 Task: Create new Company, with domain: 'ppg.com' and type: 'Other'. Add new contact for this company, with mail Id: 'Kashvi21Singh@ppg.com', First Name: Kashvi, Last name:  Singh, Job Title: 'Research Analyst', Phone Number: '(617) 555-4569'. Change life cycle stage to  Lead and lead status to  Open. Logged in from softage.5@softage.net
Action: Mouse moved to (99, 69)
Screenshot: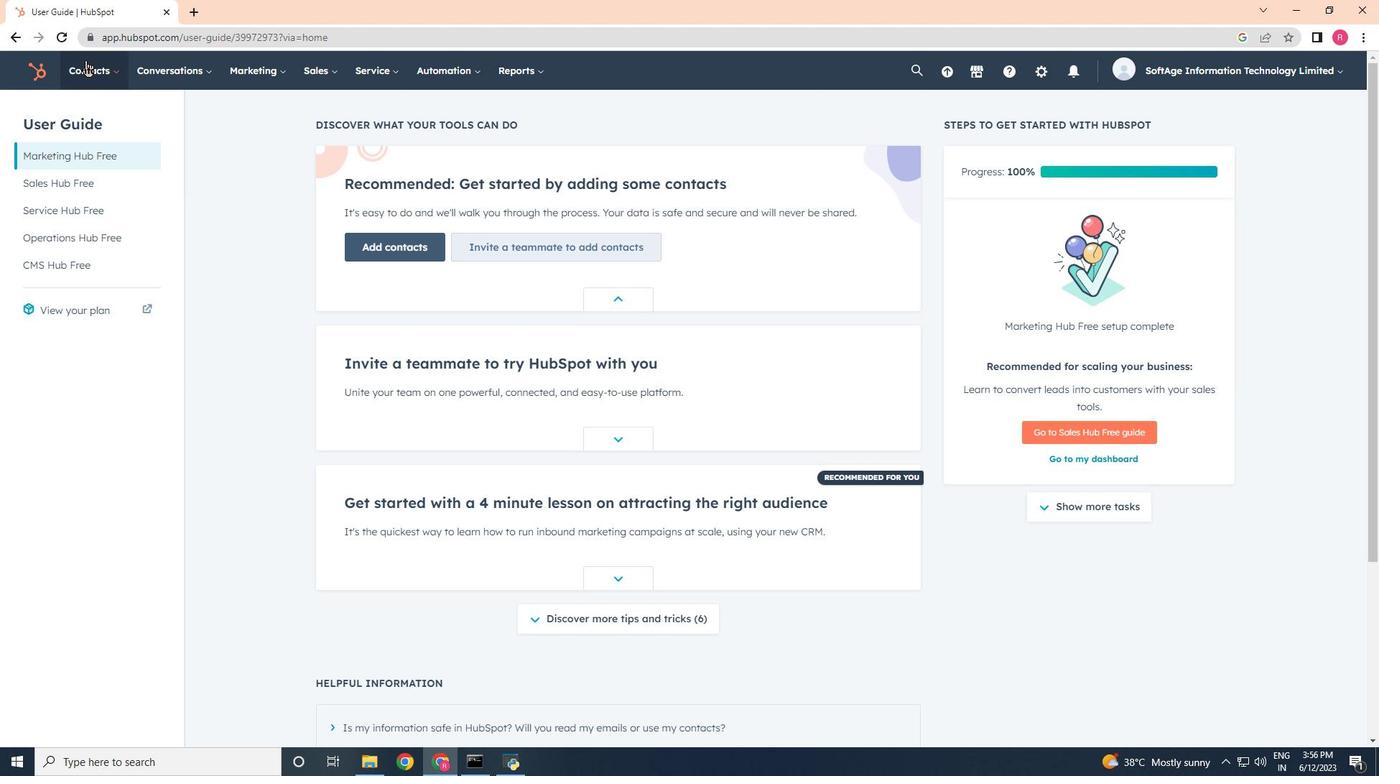 
Action: Mouse pressed left at (99, 69)
Screenshot: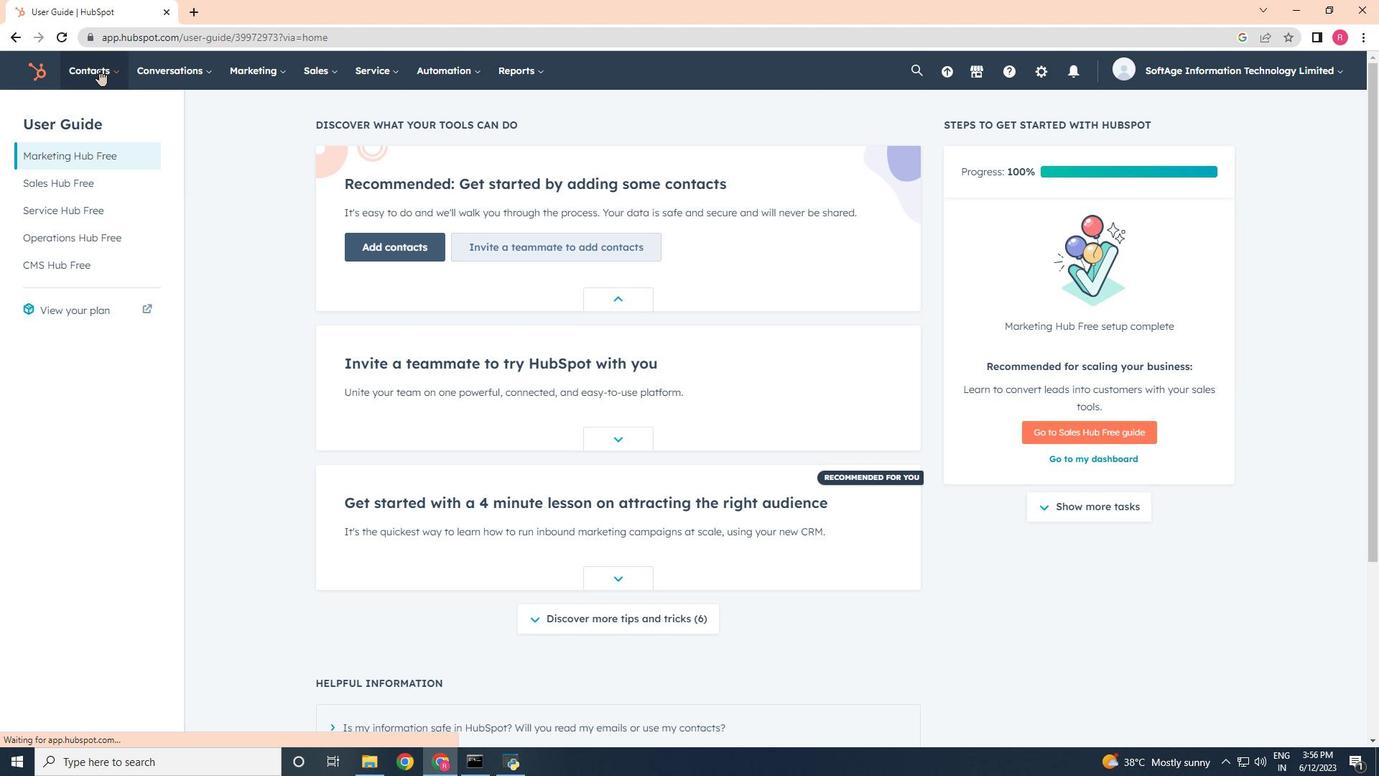 
Action: Mouse moved to (120, 148)
Screenshot: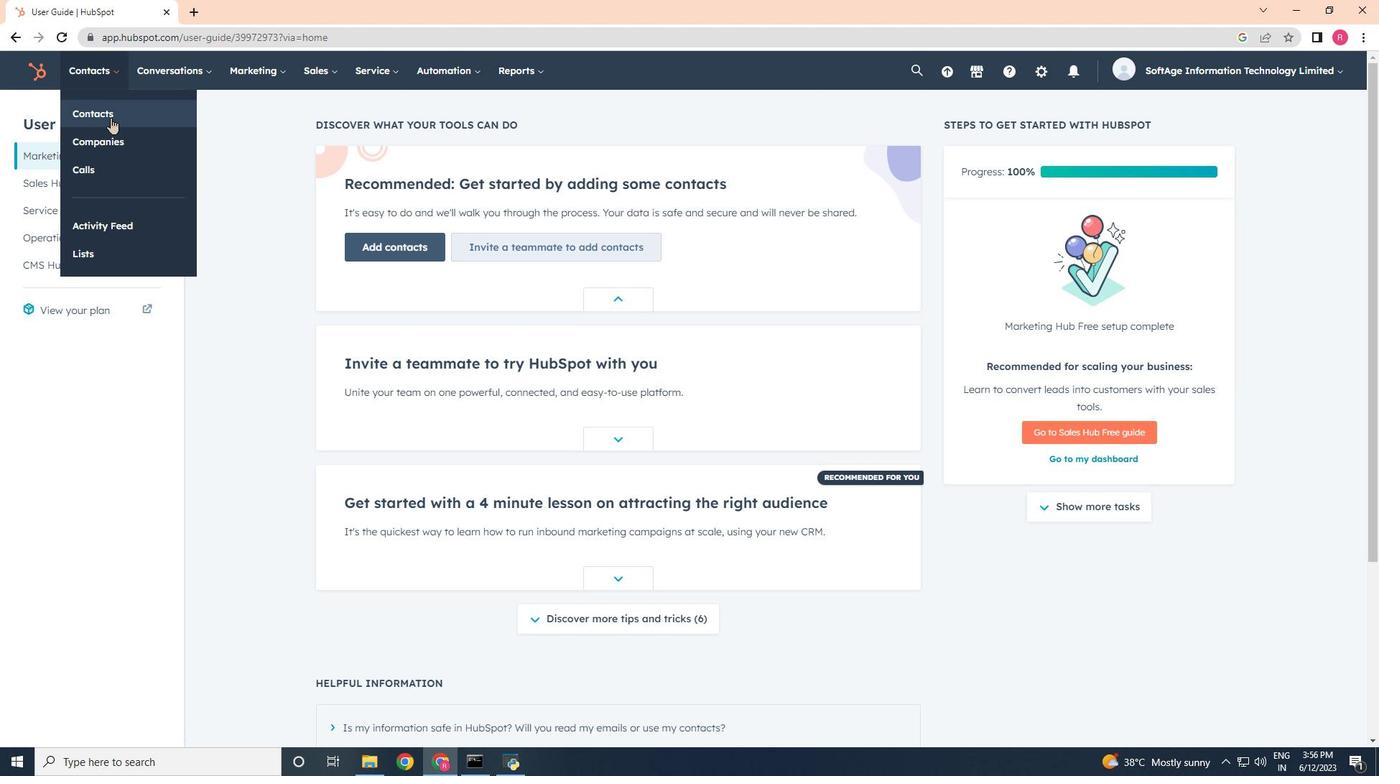 
Action: Mouse pressed left at (120, 148)
Screenshot: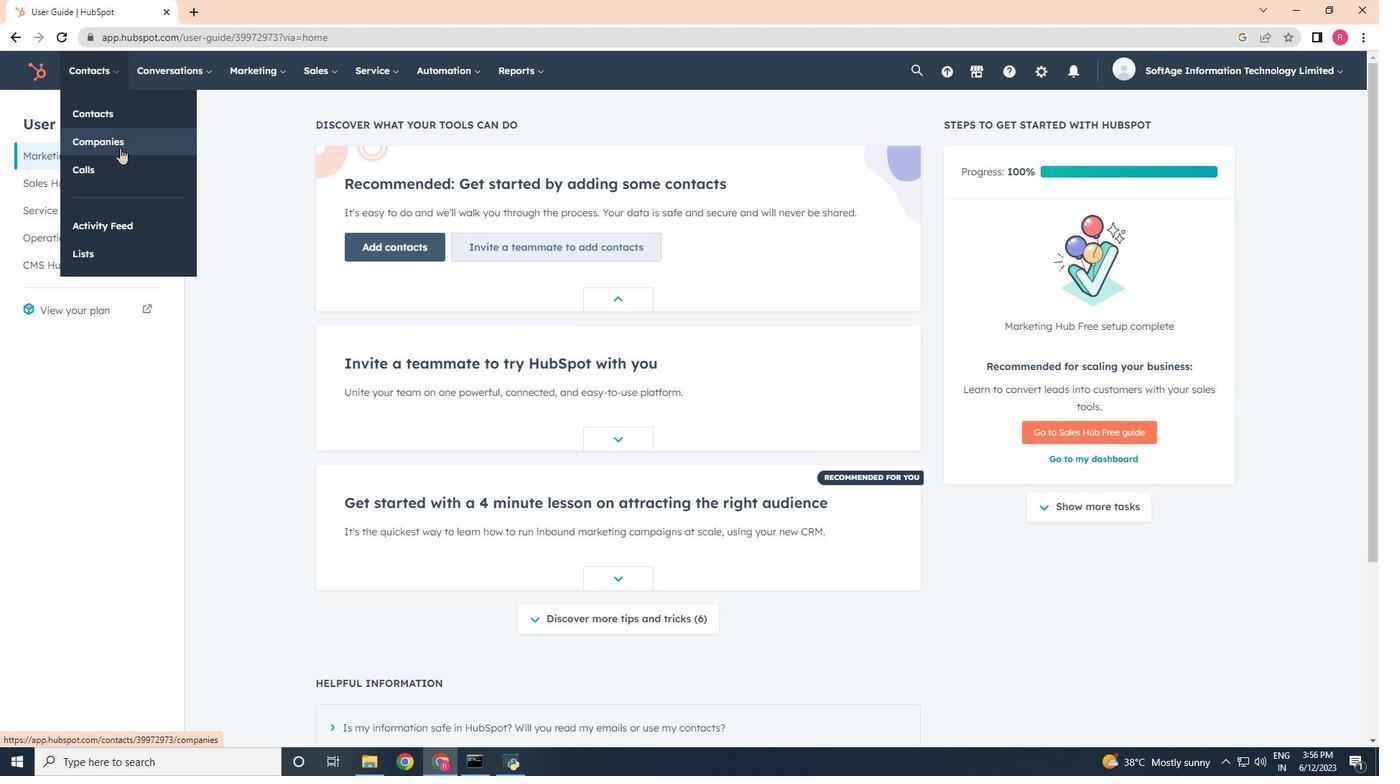 
Action: Mouse moved to (1315, 117)
Screenshot: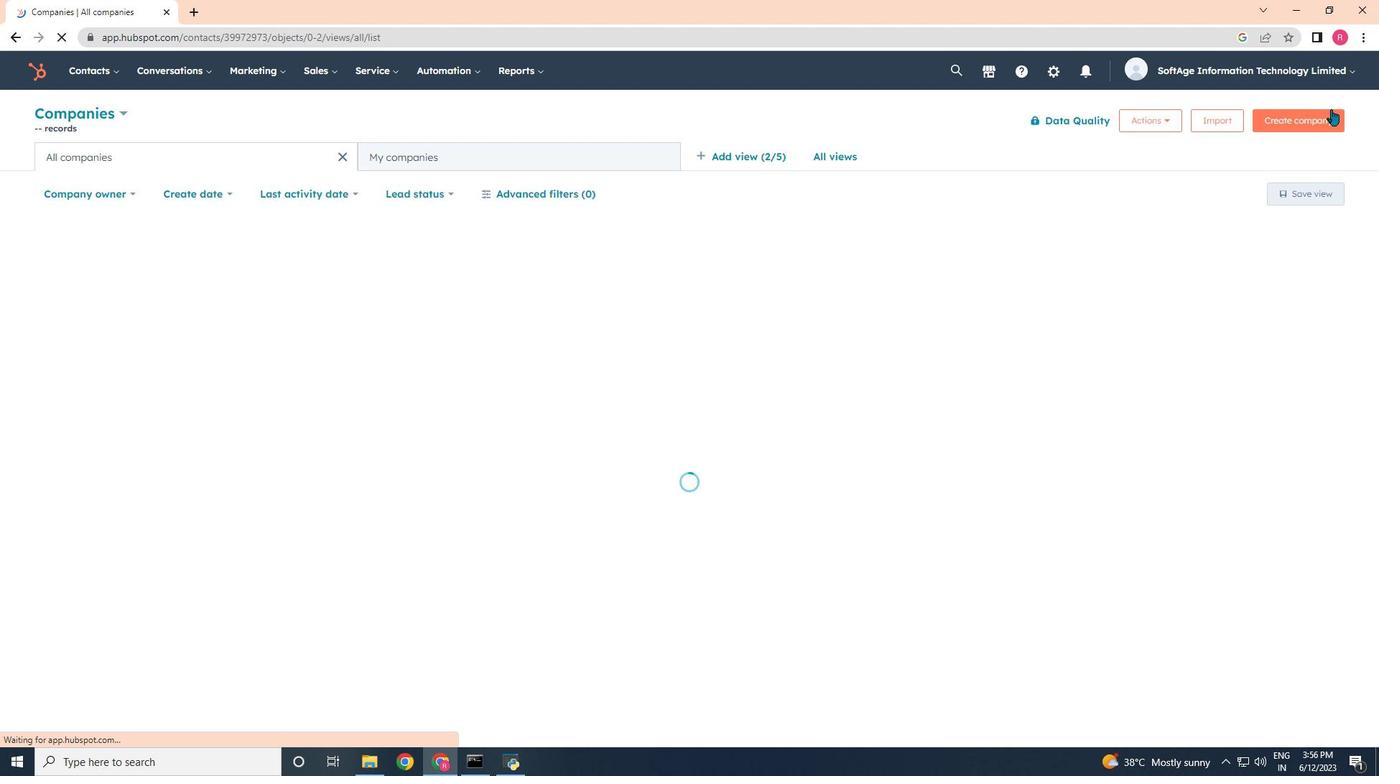 
Action: Mouse pressed left at (1315, 117)
Screenshot: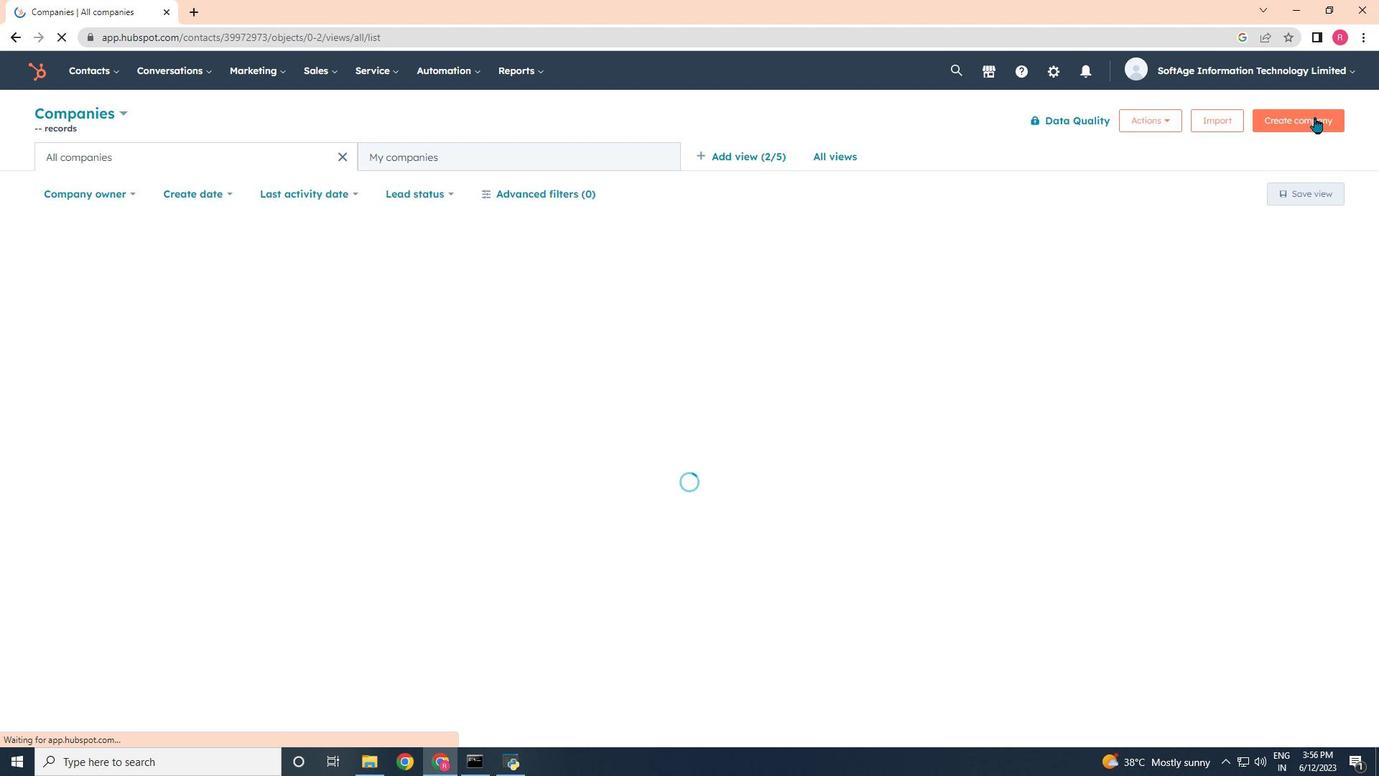 
Action: Mouse moved to (1001, 185)
Screenshot: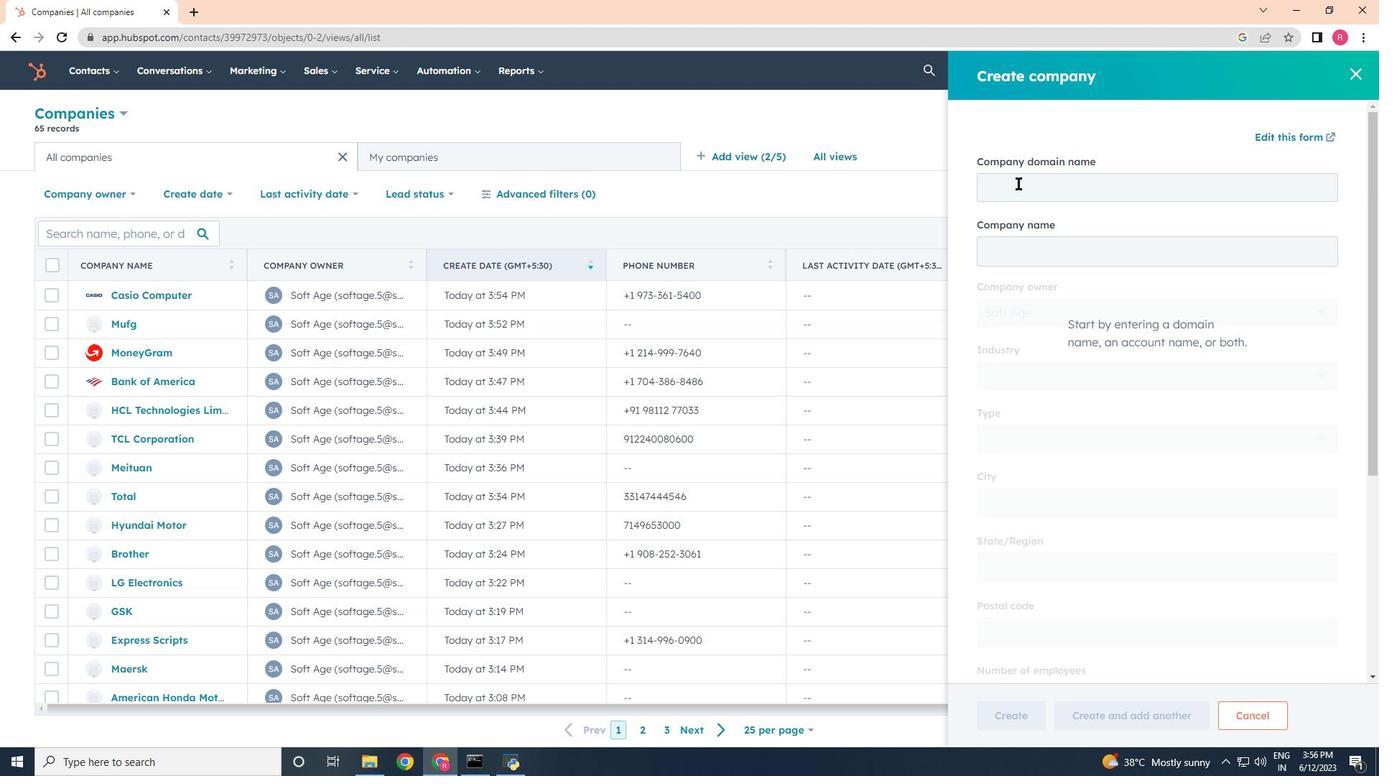 
Action: Mouse pressed left at (1001, 185)
Screenshot: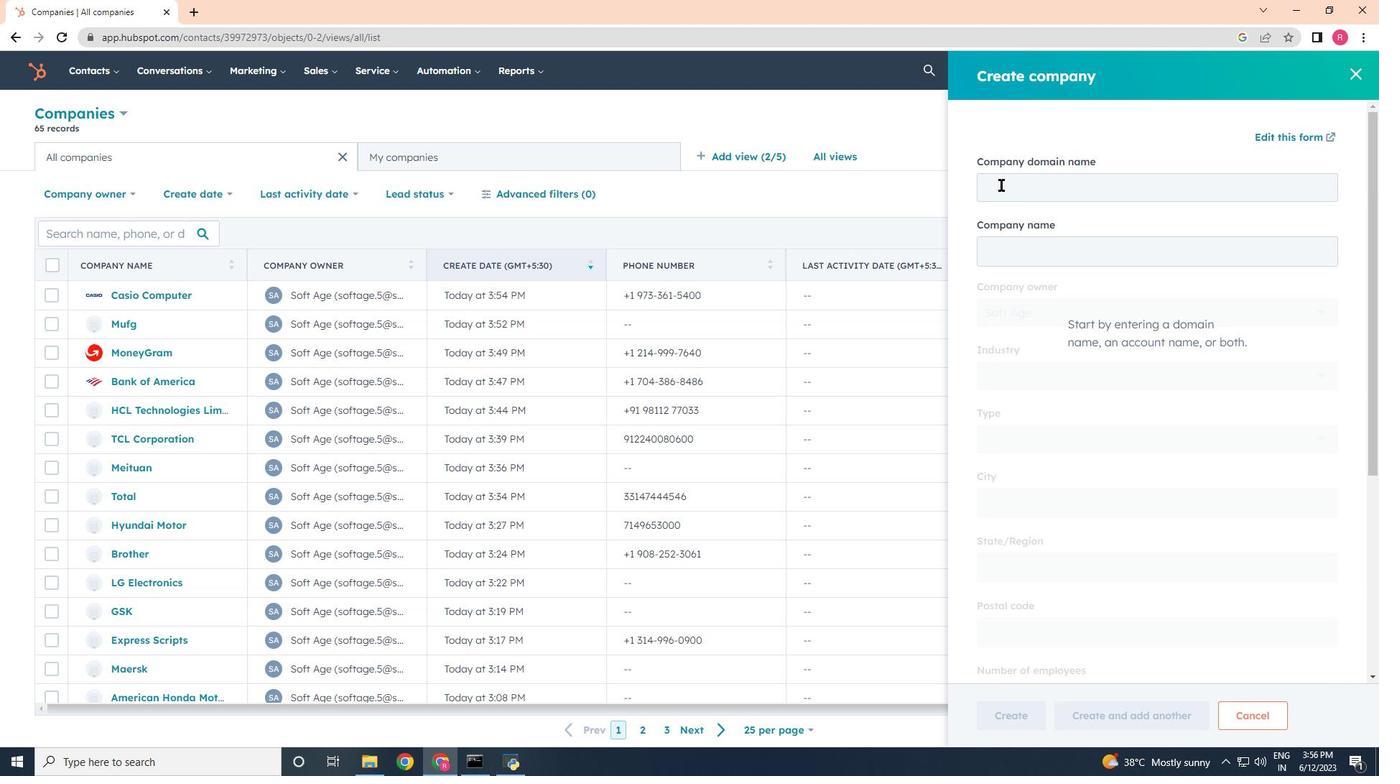 
Action: Key pressed ppg.com
Screenshot: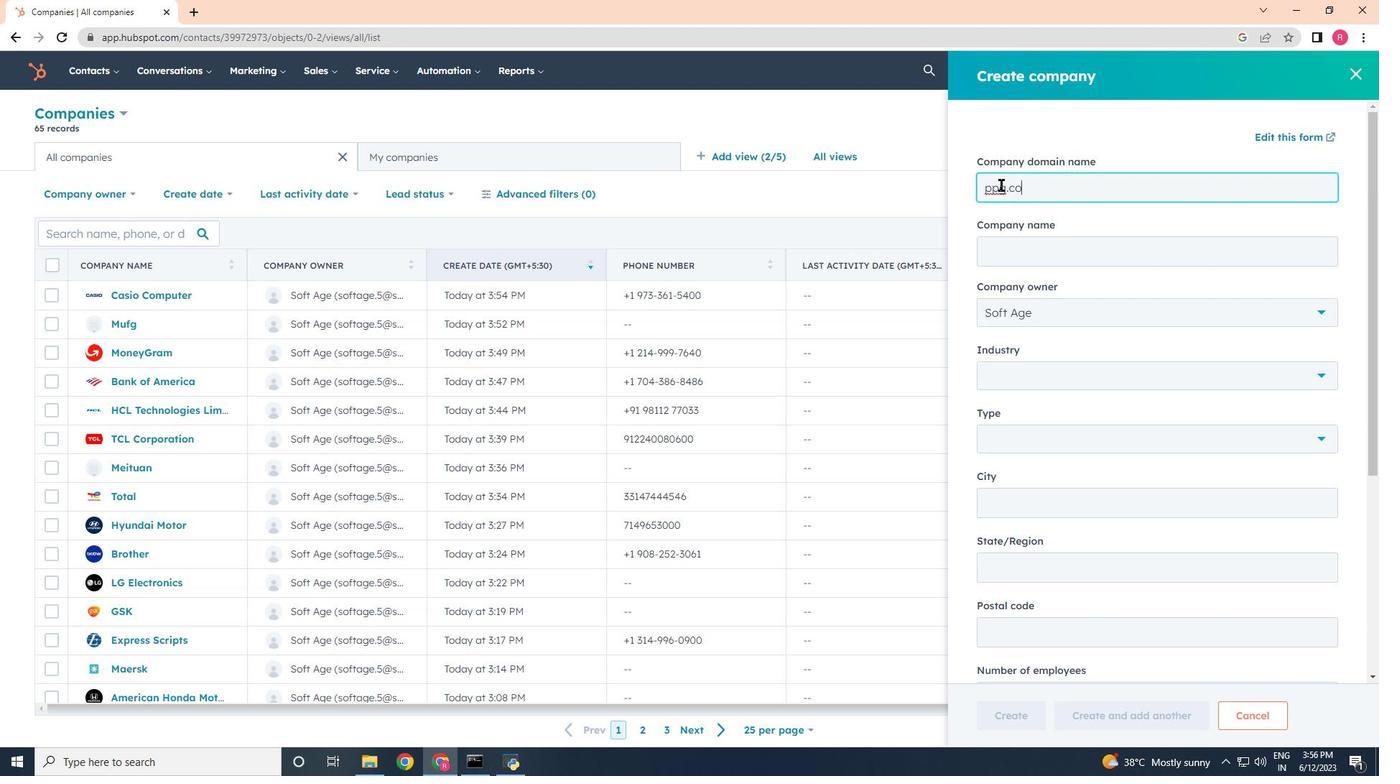
Action: Mouse moved to (1041, 428)
Screenshot: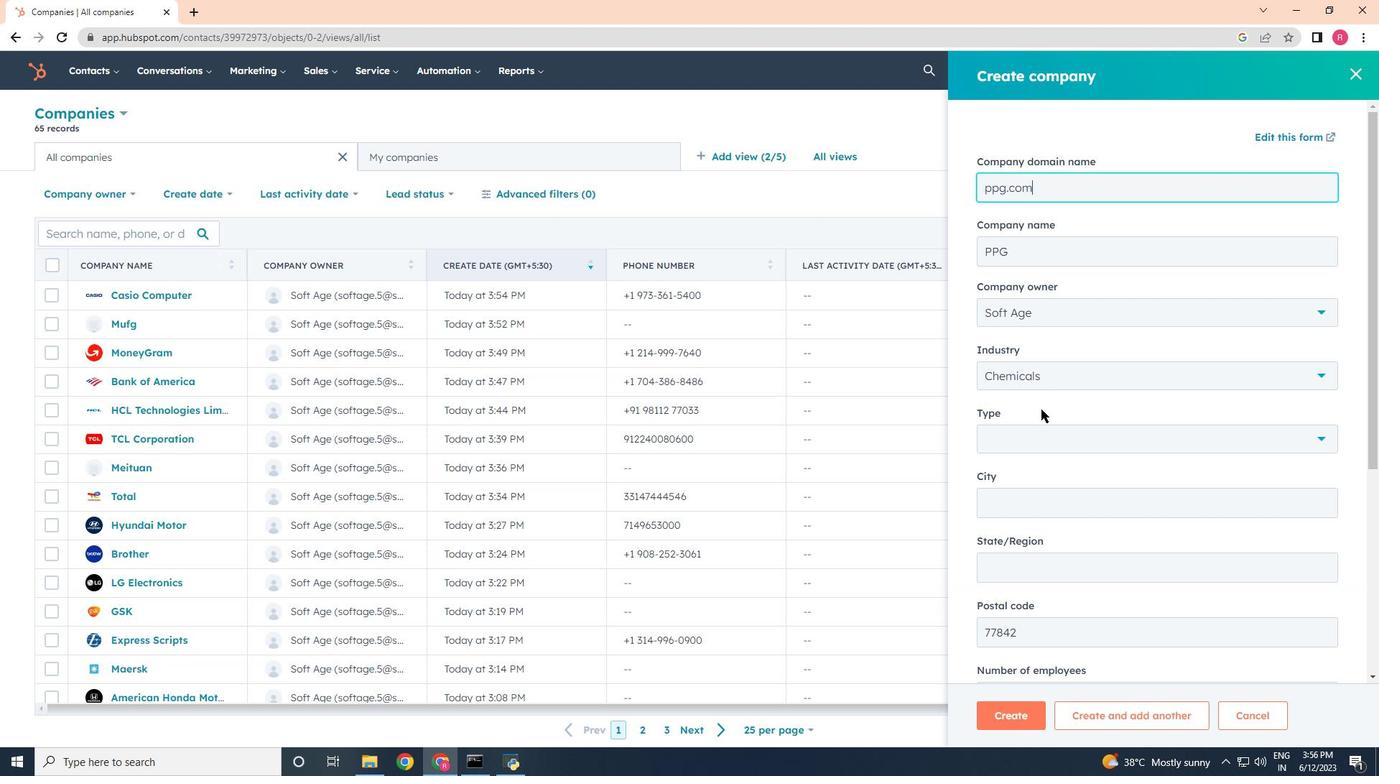 
Action: Mouse pressed left at (1041, 428)
Screenshot: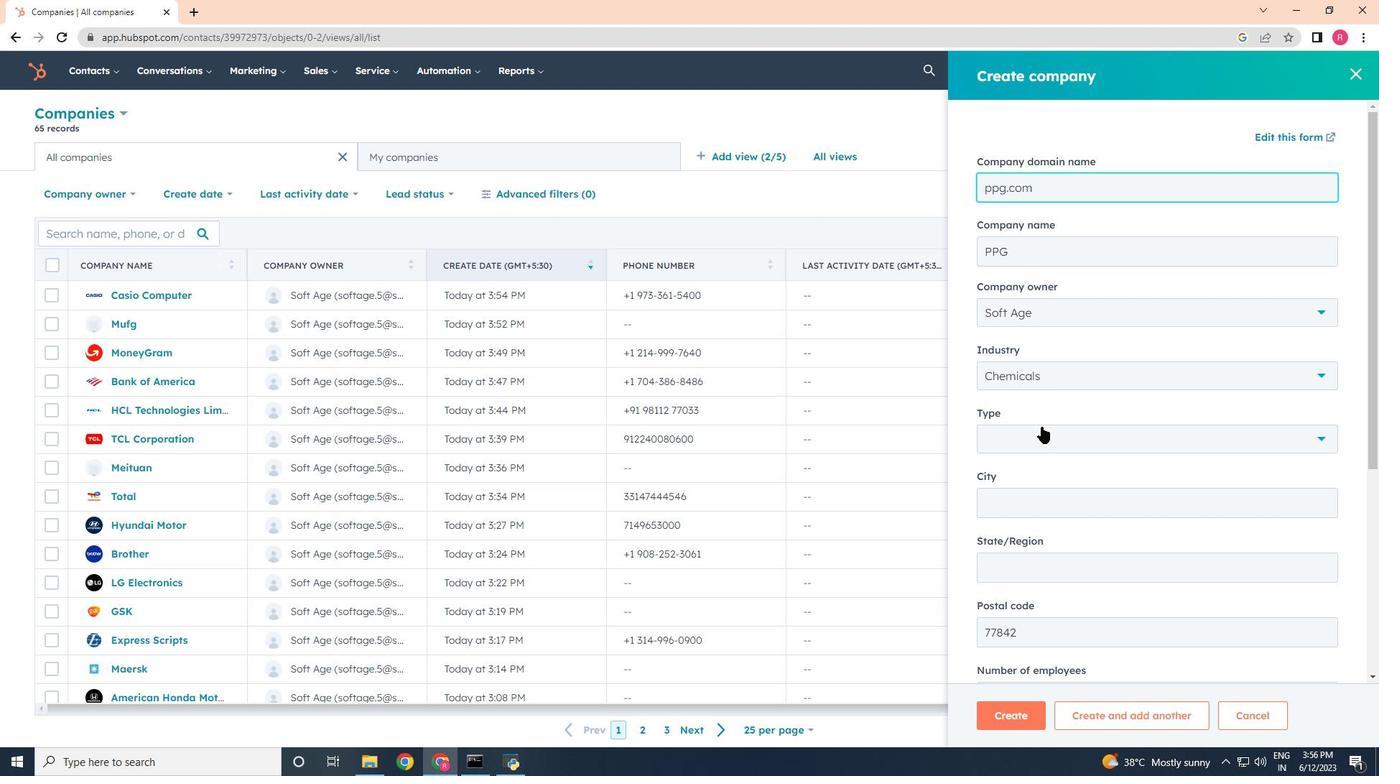 
Action: Mouse moved to (1024, 612)
Screenshot: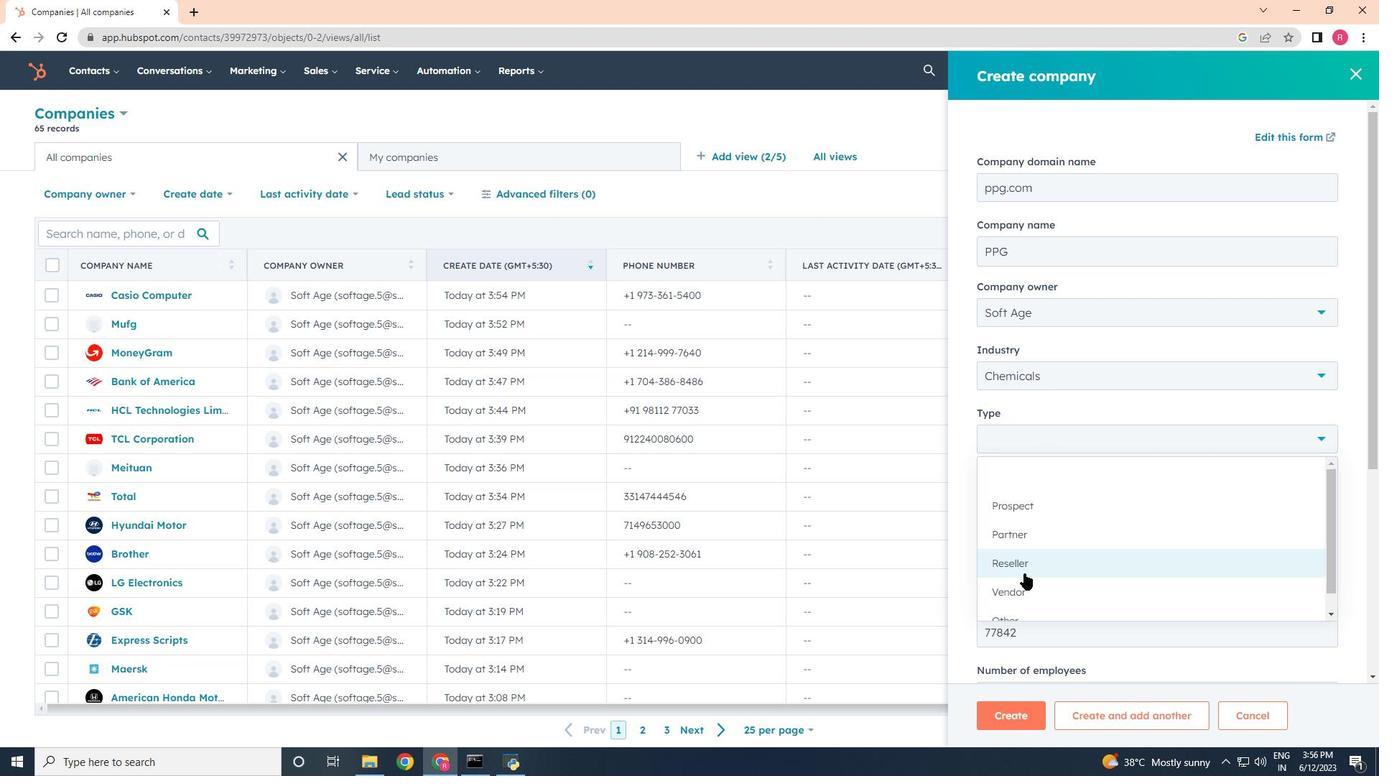 
Action: Mouse pressed left at (1024, 612)
Screenshot: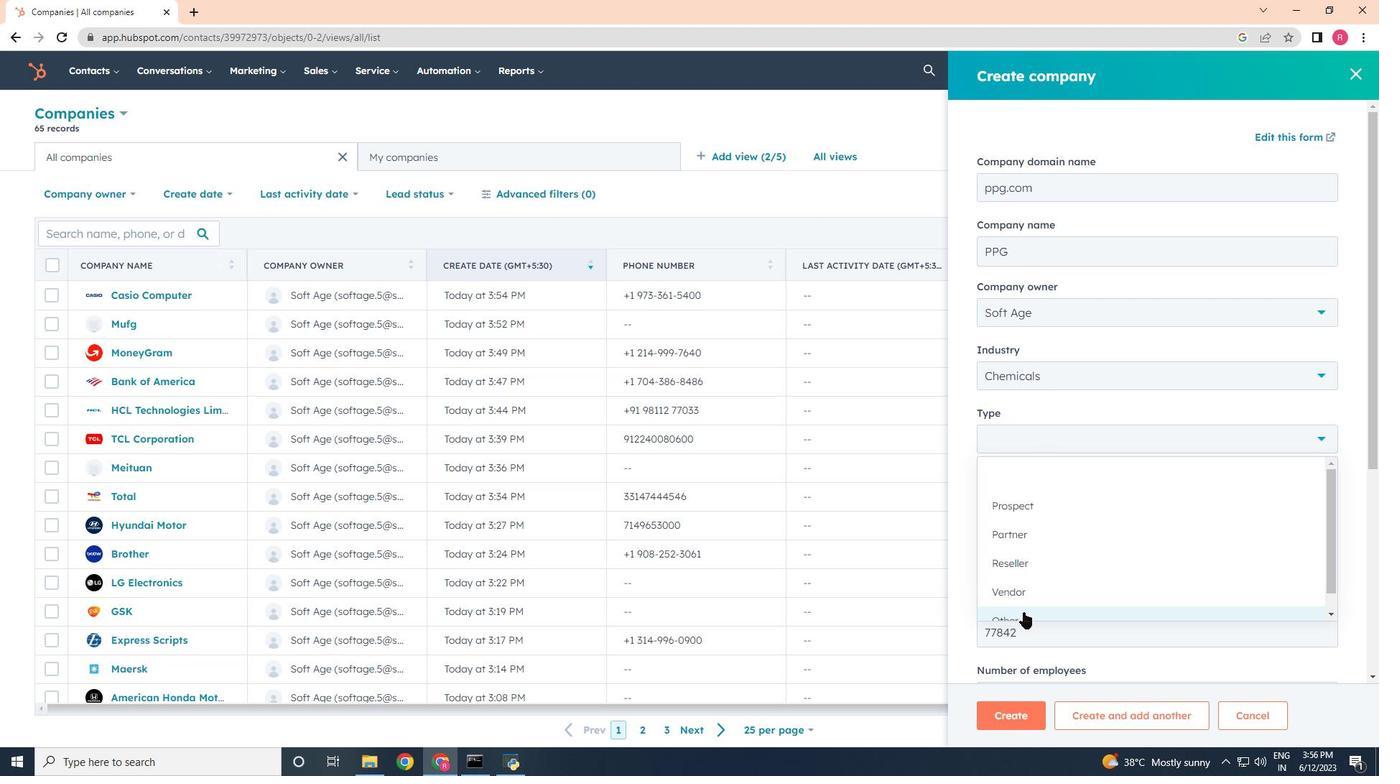 
Action: Mouse moved to (1027, 579)
Screenshot: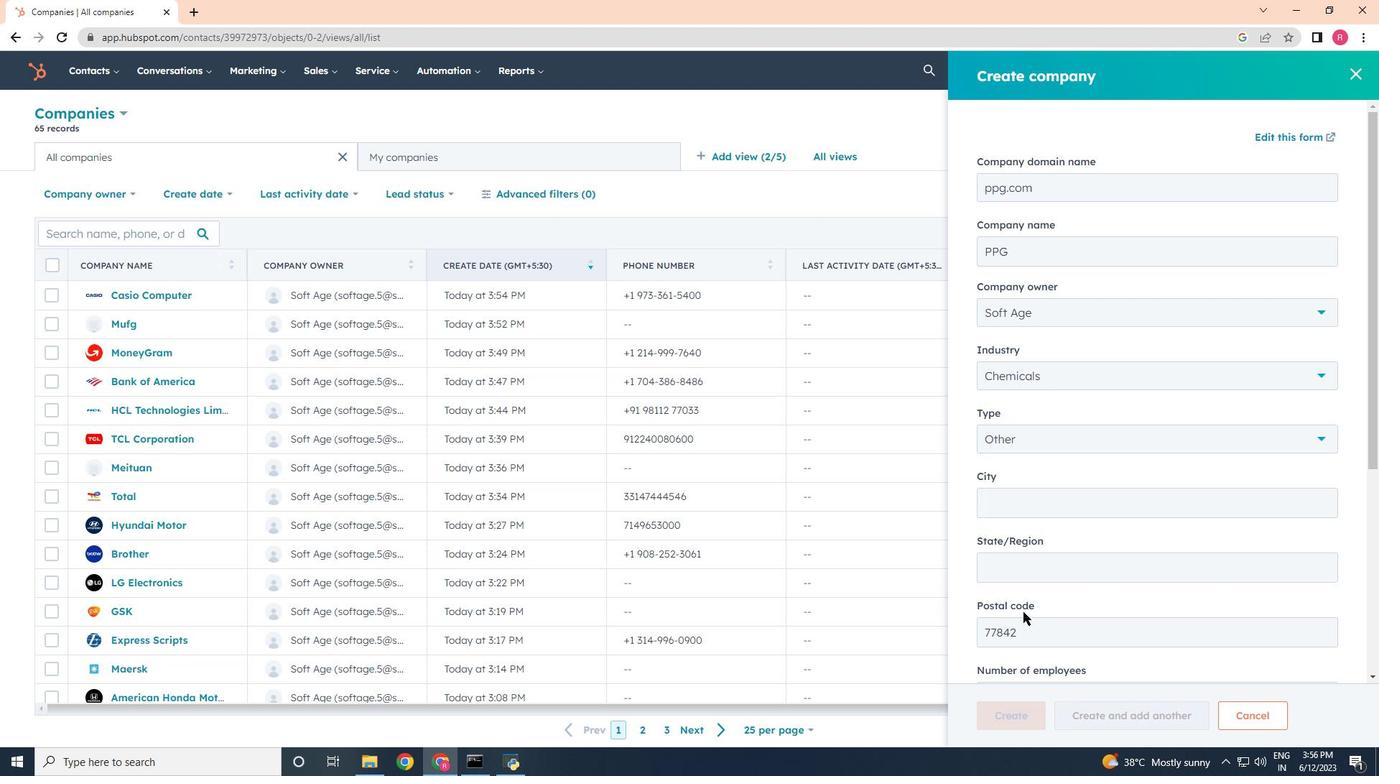 
Action: Mouse scrolled (1027, 579) with delta (0, 0)
Screenshot: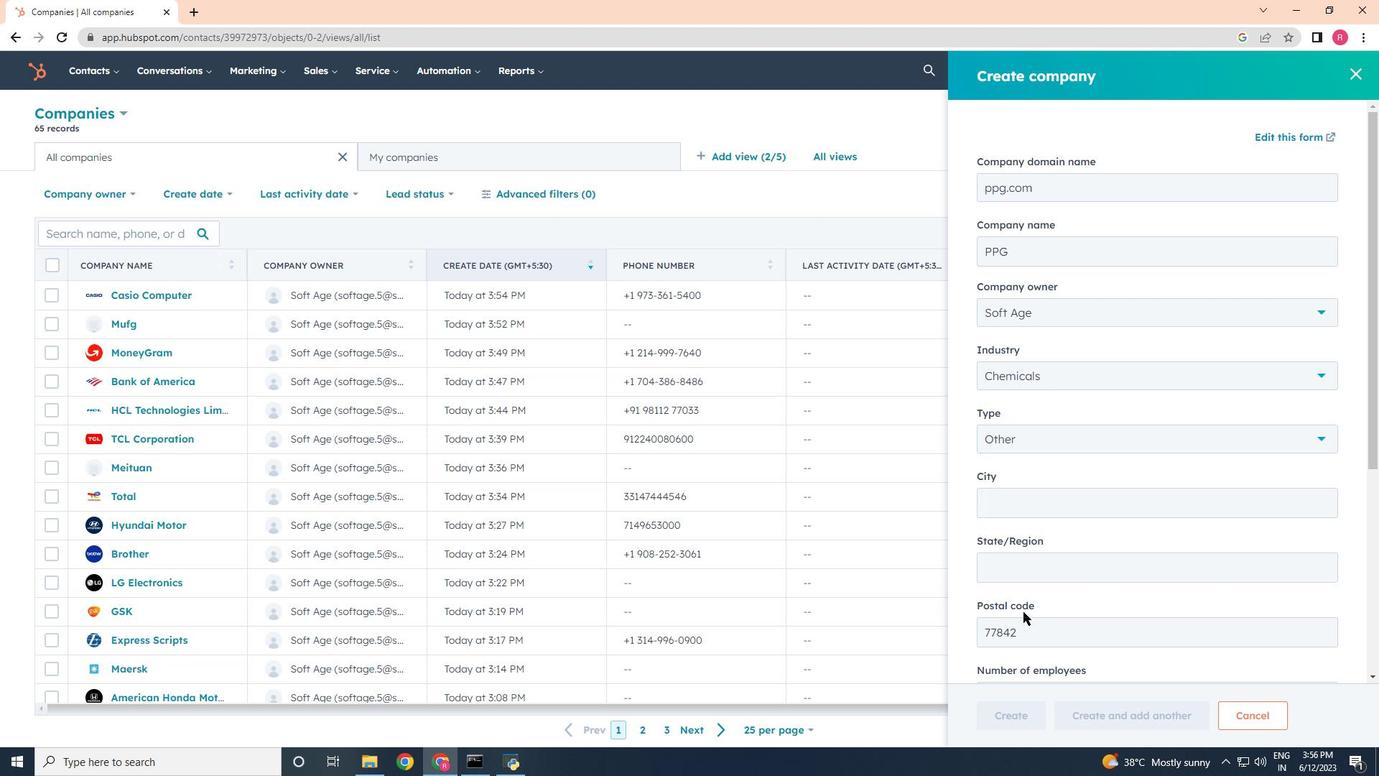 
Action: Mouse scrolled (1027, 579) with delta (0, 0)
Screenshot: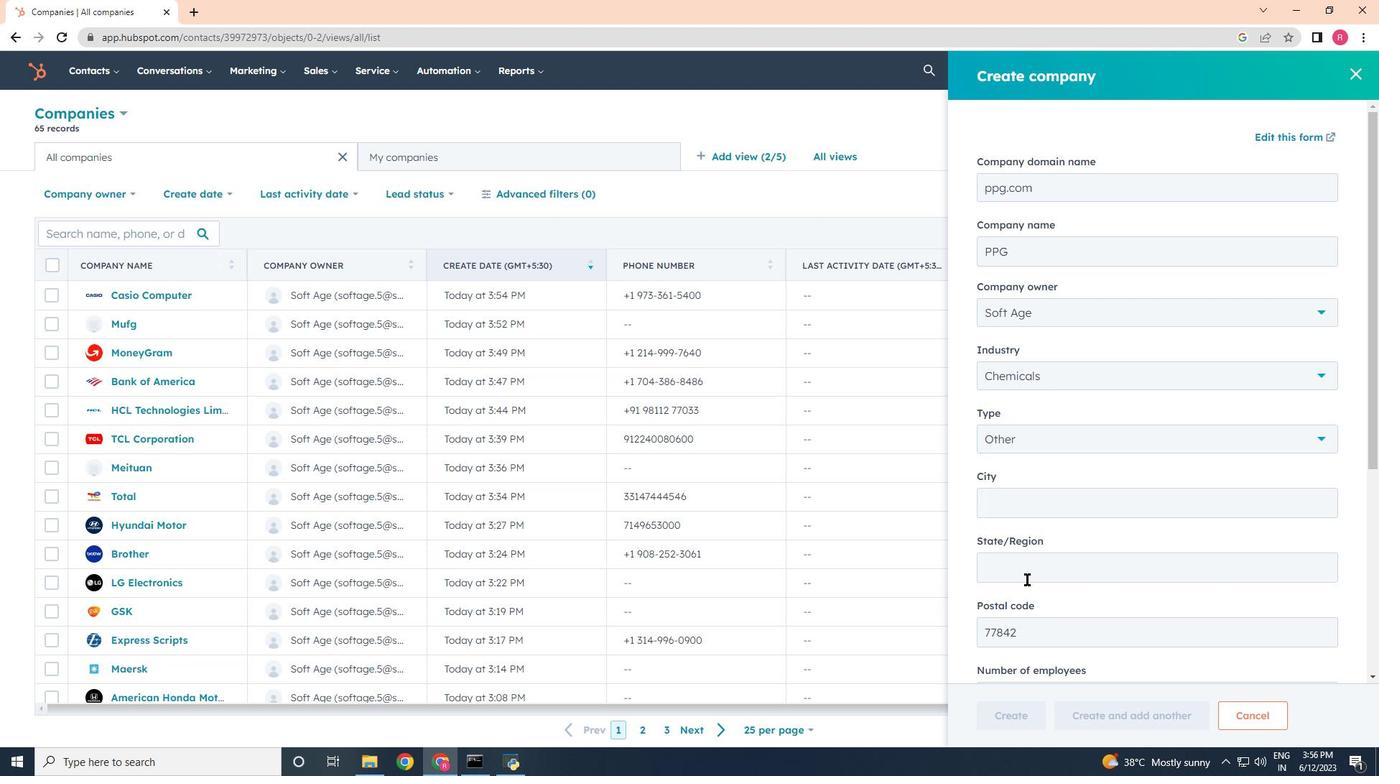 
Action: Mouse moved to (1027, 553)
Screenshot: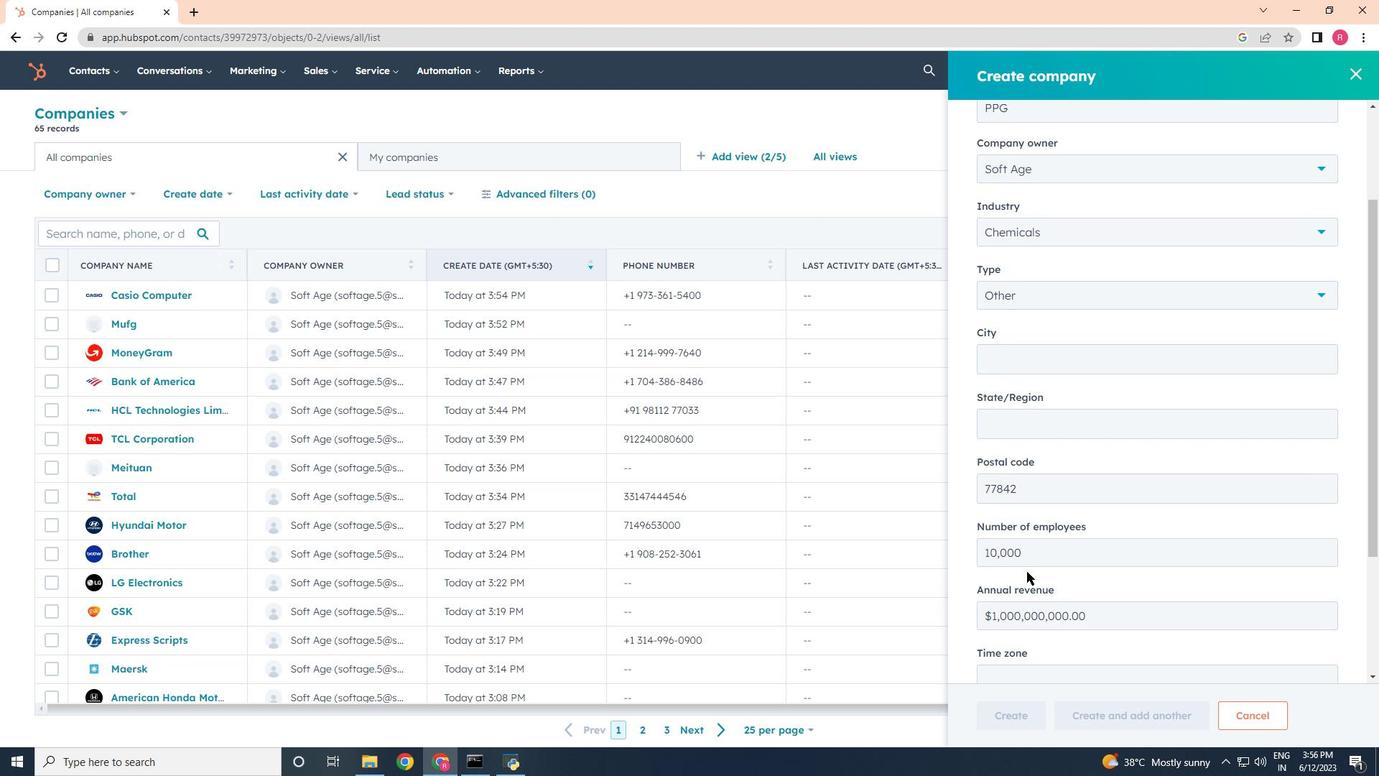 
Action: Mouse scrolled (1027, 552) with delta (0, 0)
Screenshot: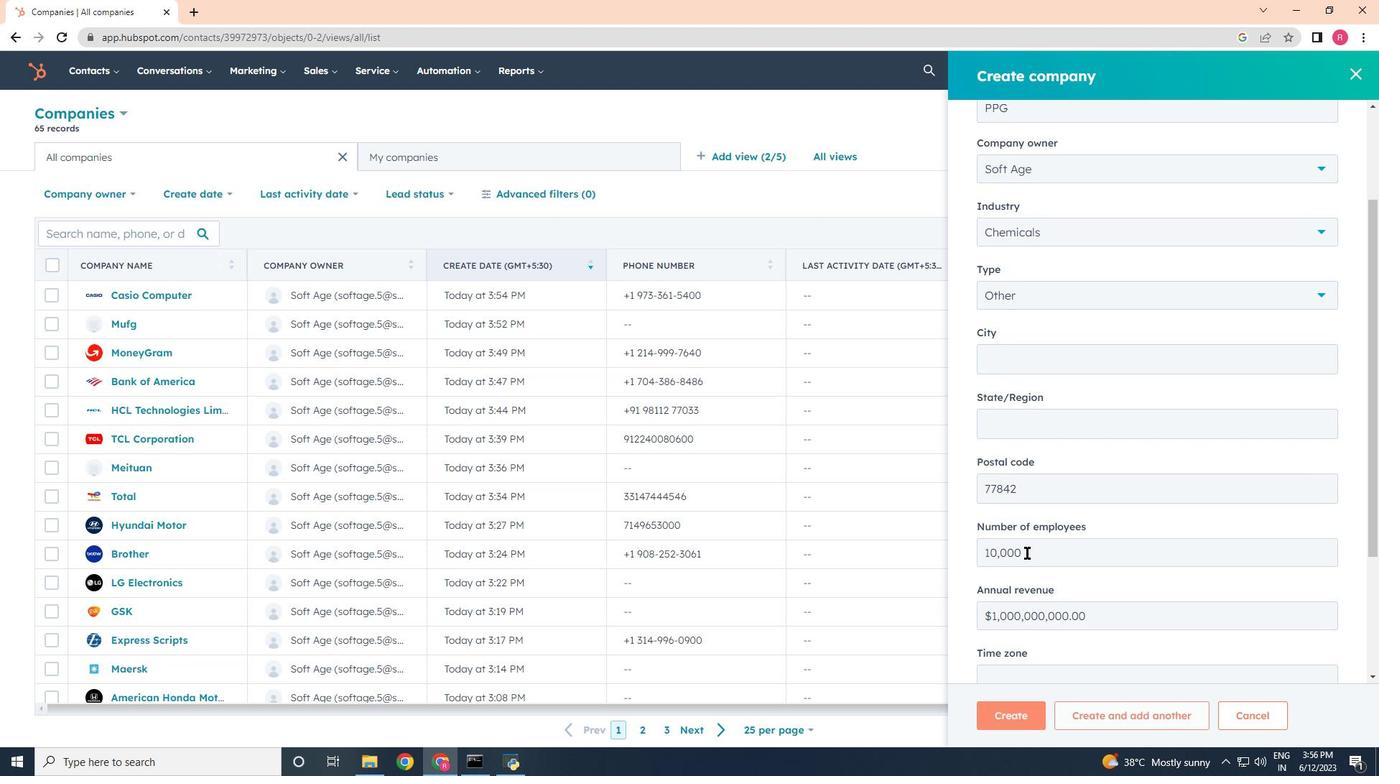 
Action: Mouse scrolled (1027, 552) with delta (0, 0)
Screenshot: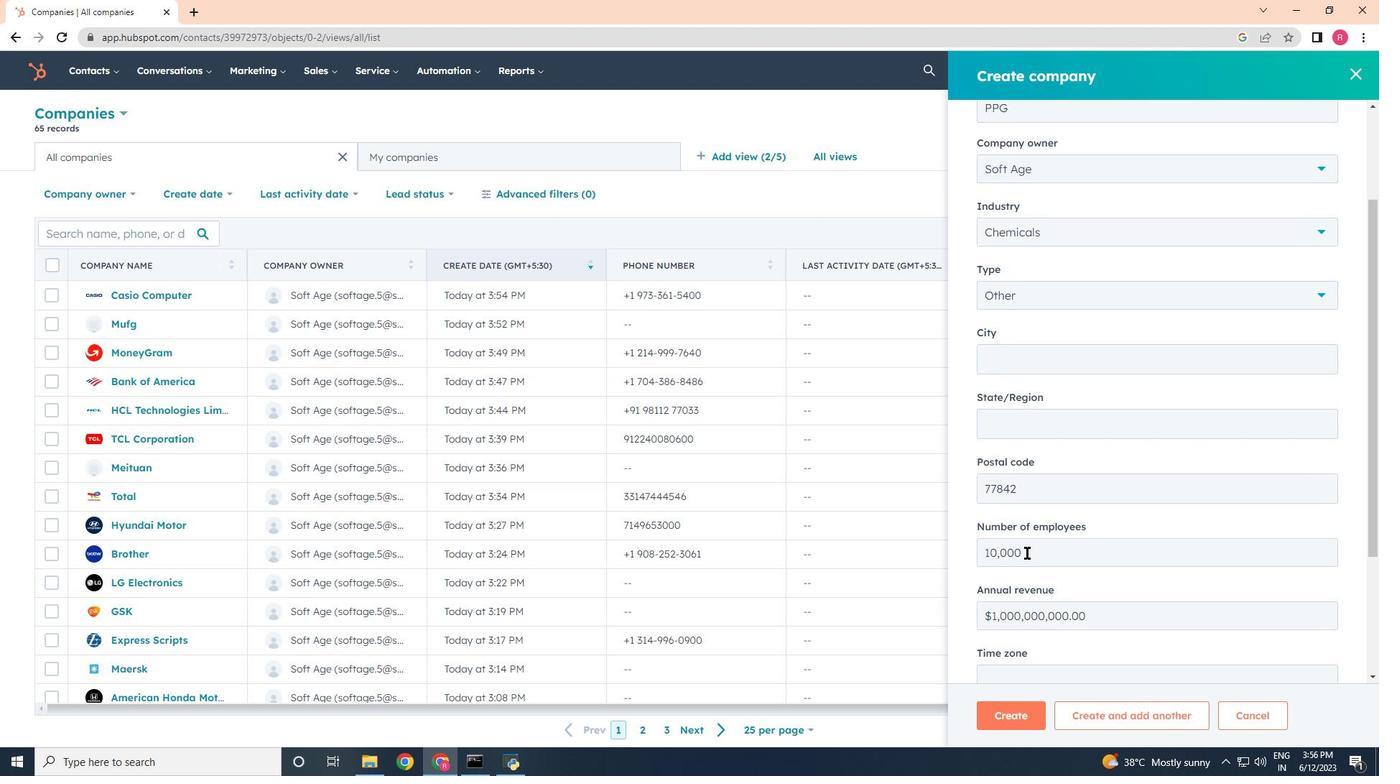 
Action: Mouse scrolled (1027, 552) with delta (0, 0)
Screenshot: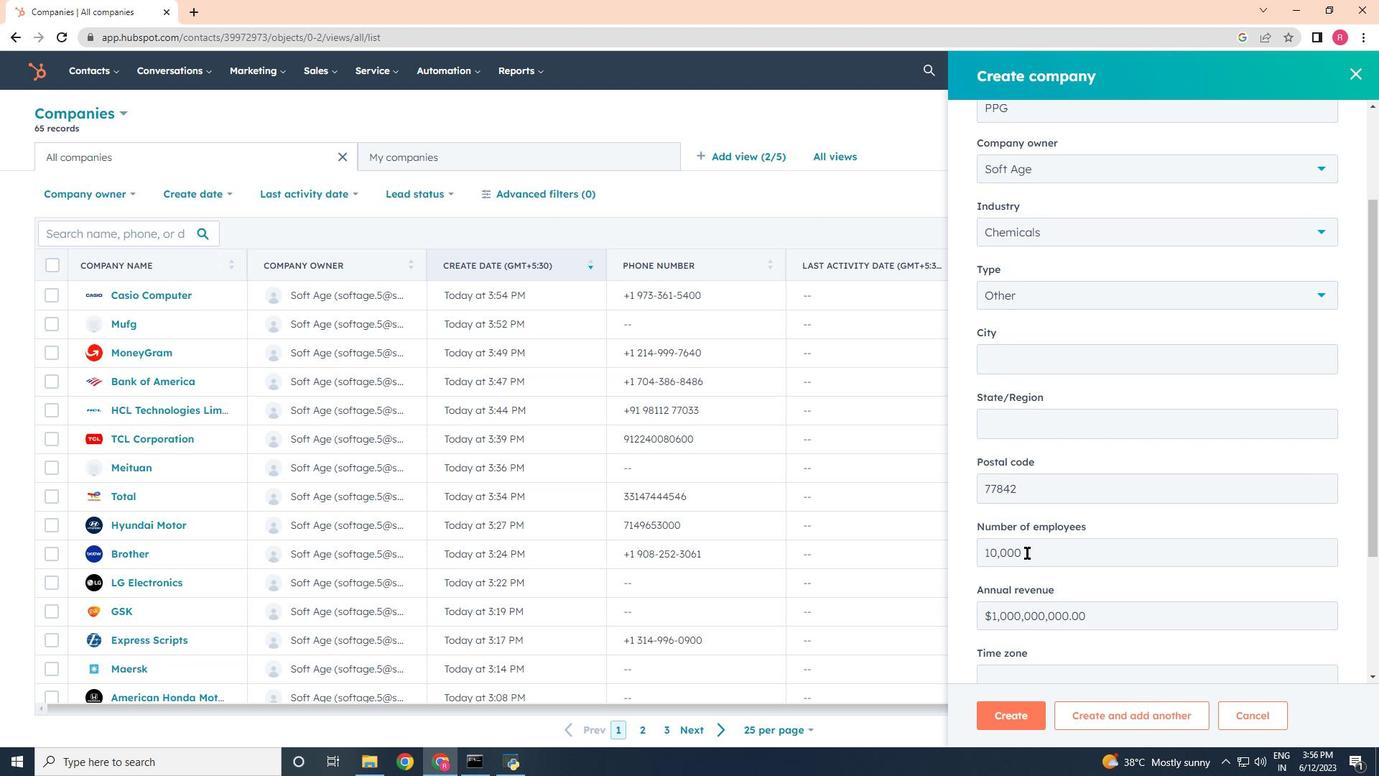 
Action: Mouse scrolled (1027, 552) with delta (0, 0)
Screenshot: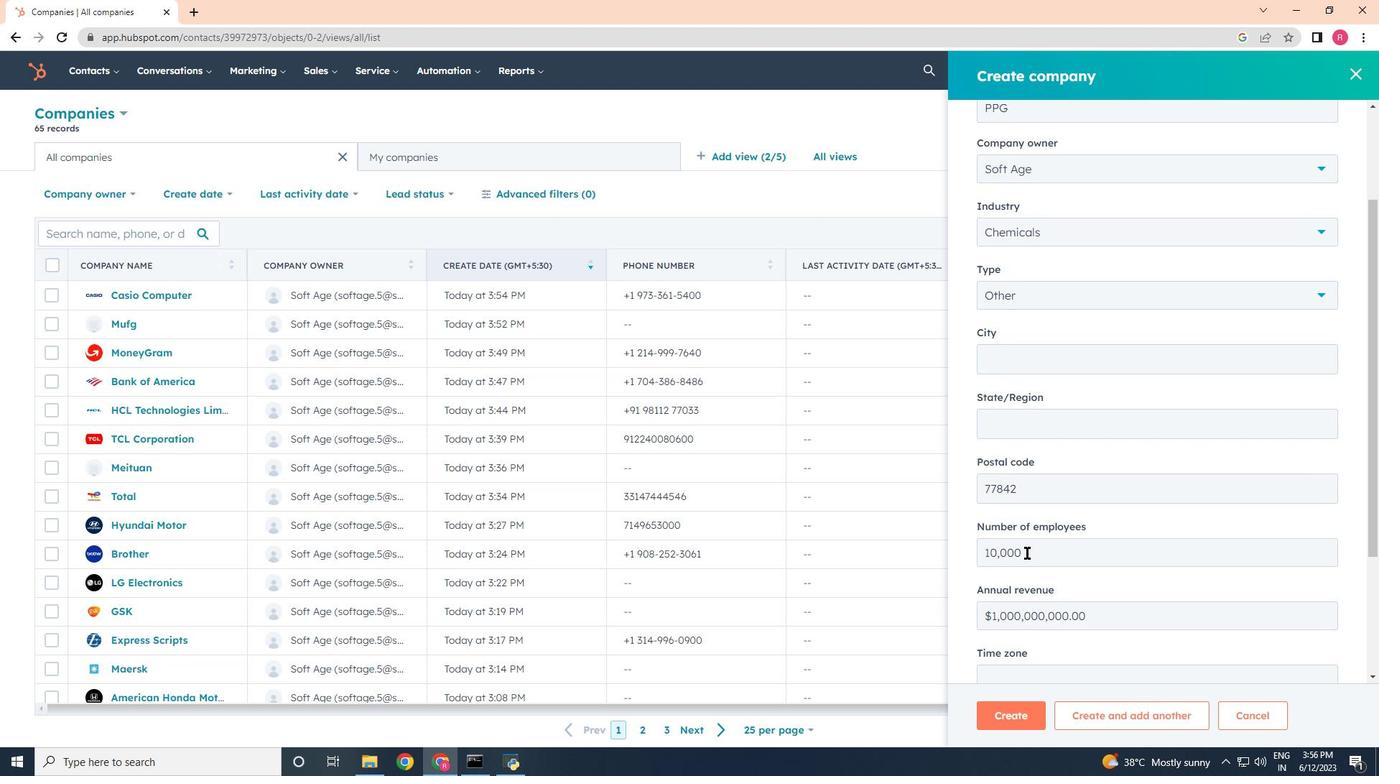 
Action: Mouse moved to (1015, 706)
Screenshot: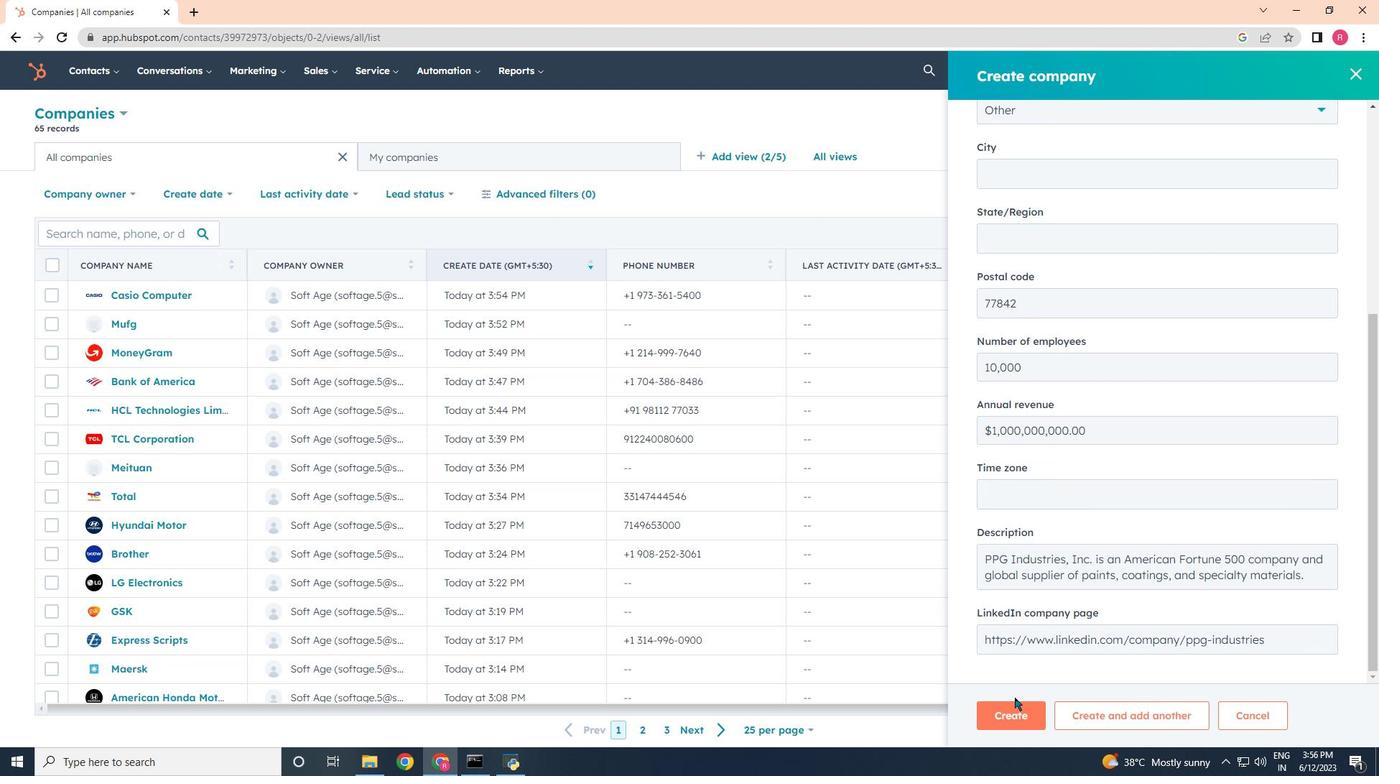 
Action: Mouse pressed left at (1015, 706)
Screenshot: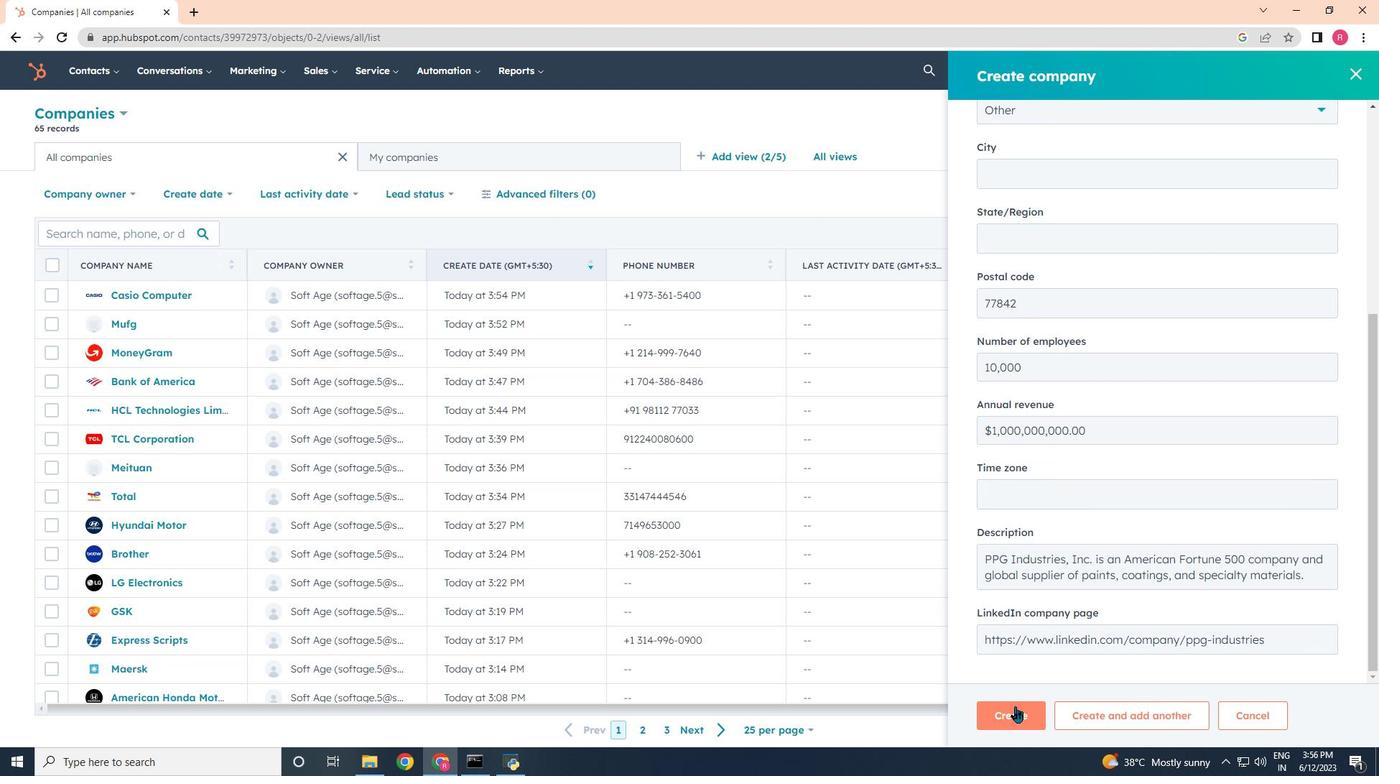 
Action: Mouse moved to (976, 459)
Screenshot: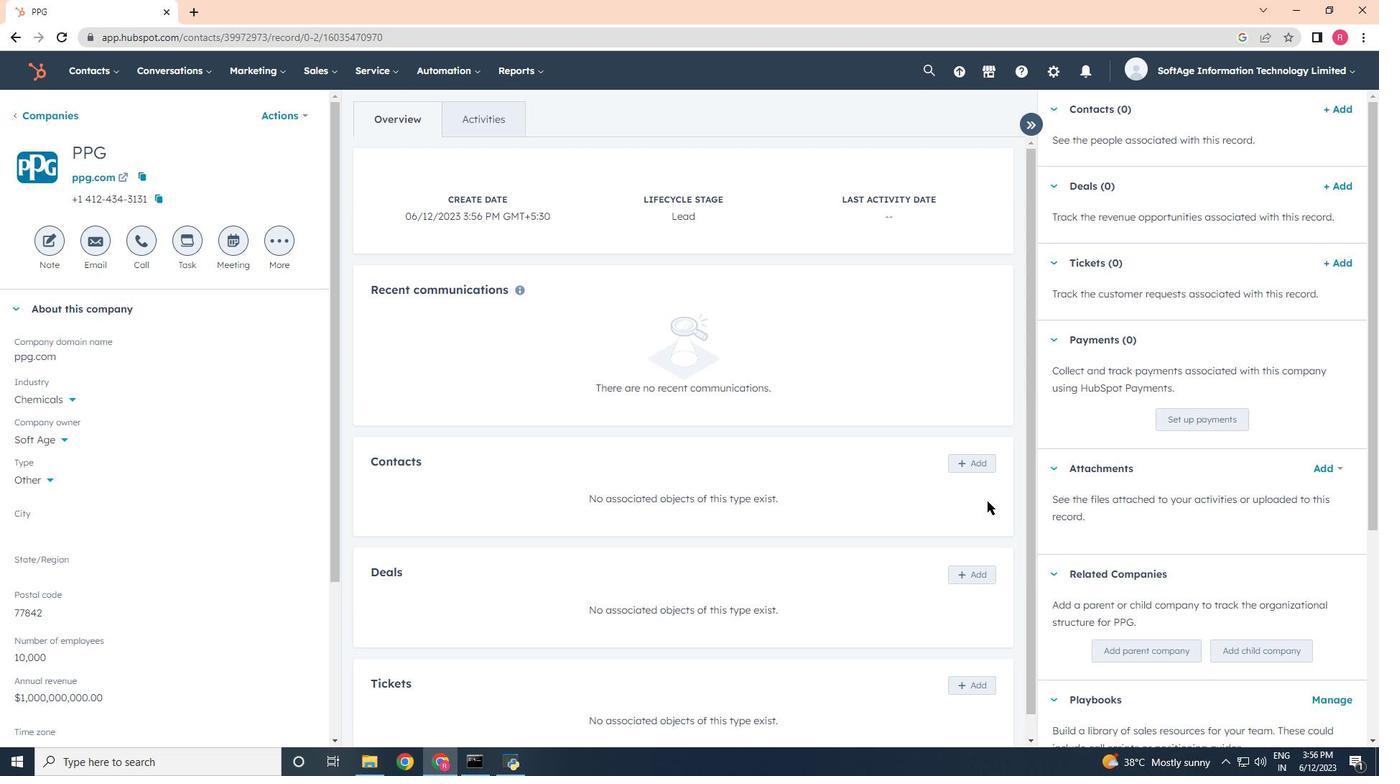 
Action: Mouse pressed left at (976, 459)
Screenshot: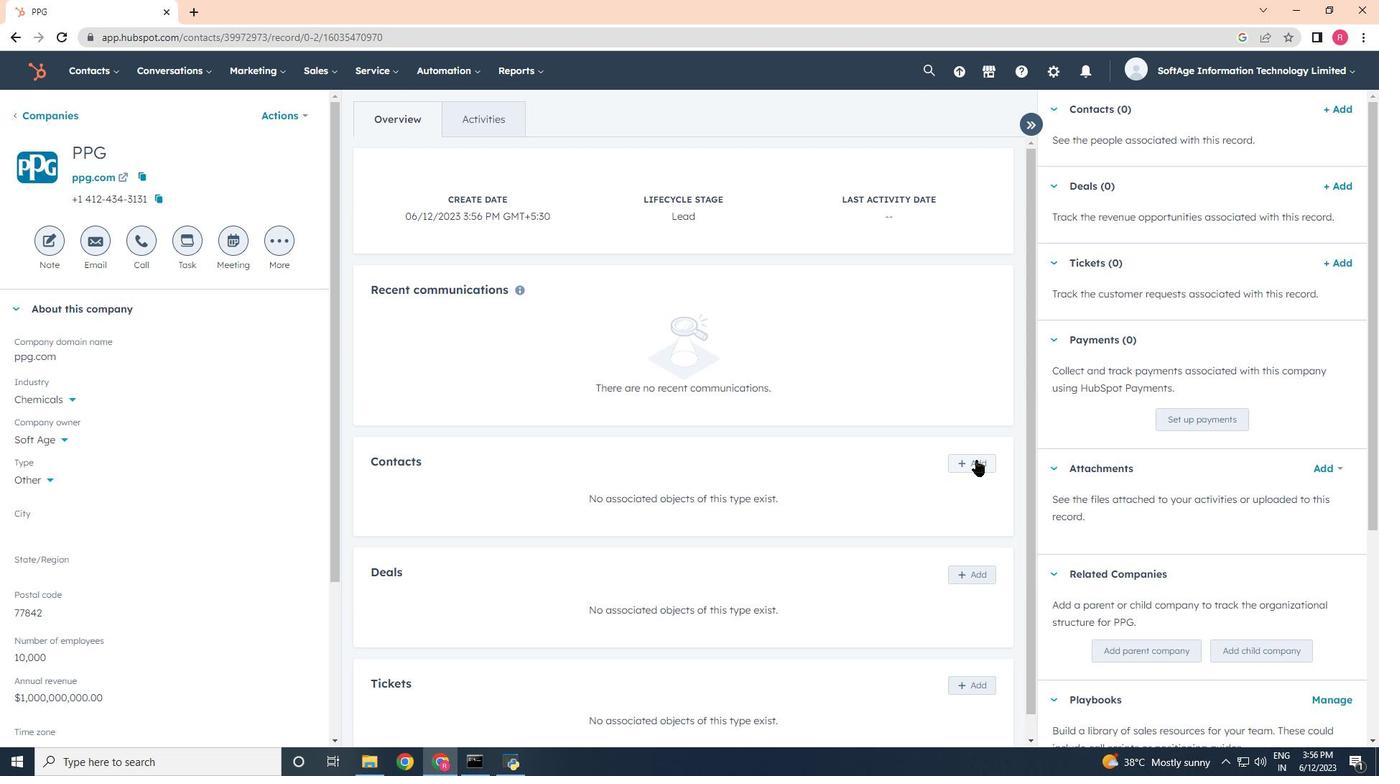 
Action: Mouse moved to (1050, 151)
Screenshot: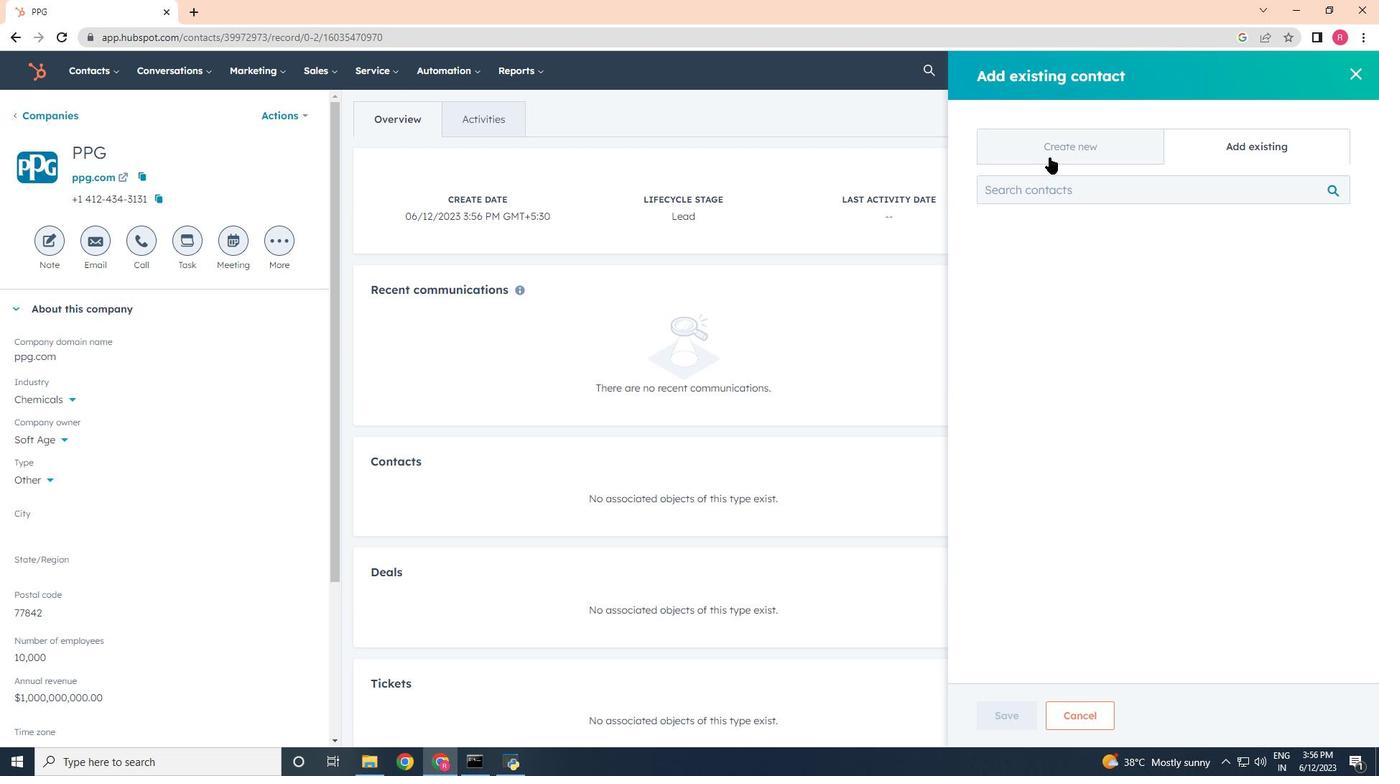 
Action: Mouse pressed left at (1050, 151)
Screenshot: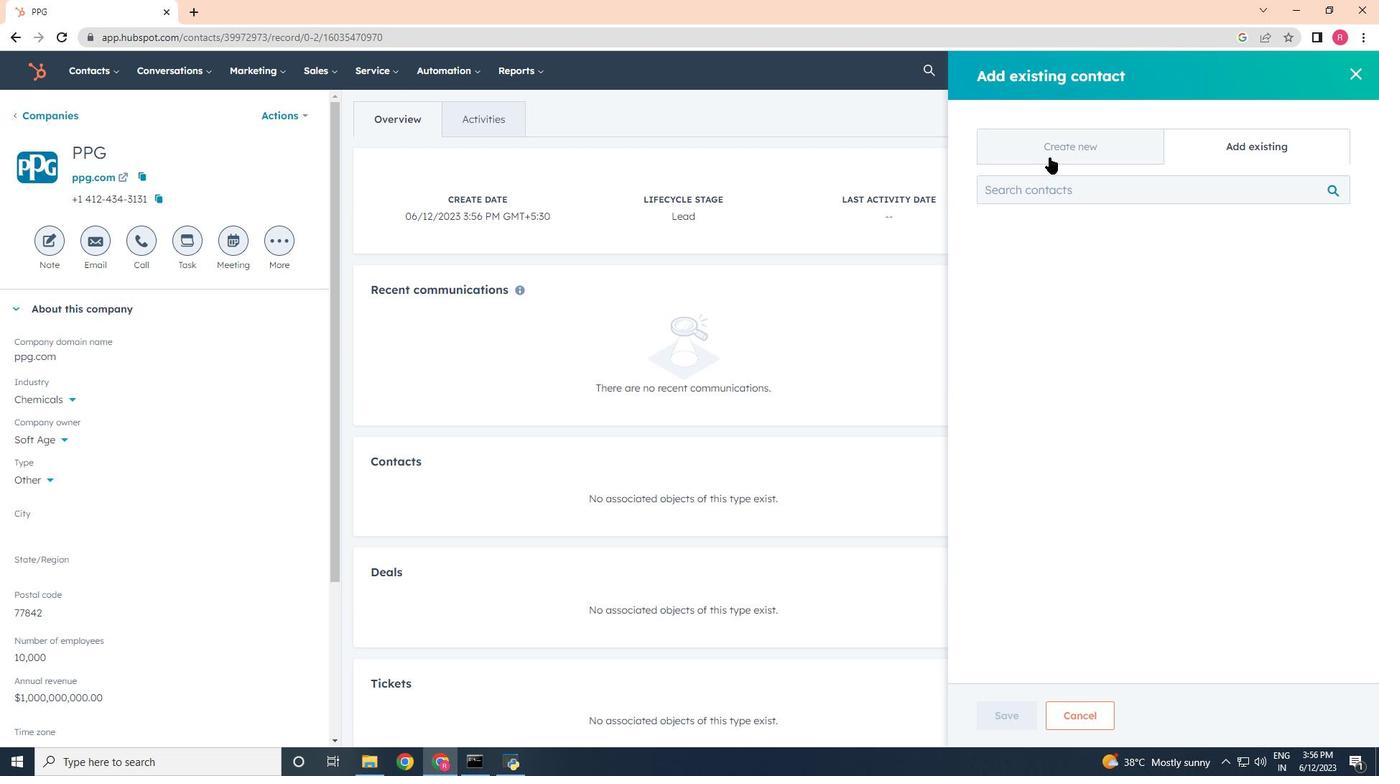 
Action: Mouse moved to (1018, 229)
Screenshot: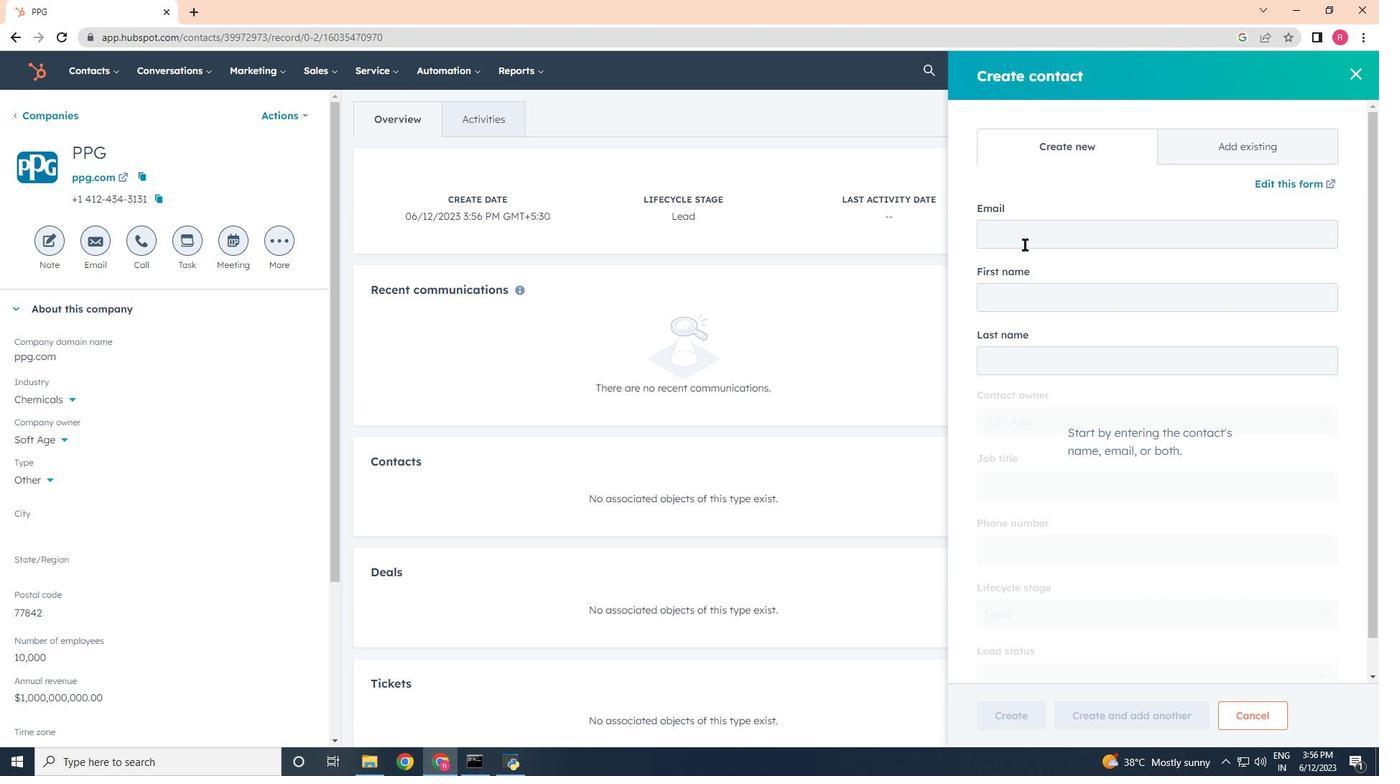 
Action: Mouse pressed left at (1018, 229)
Screenshot: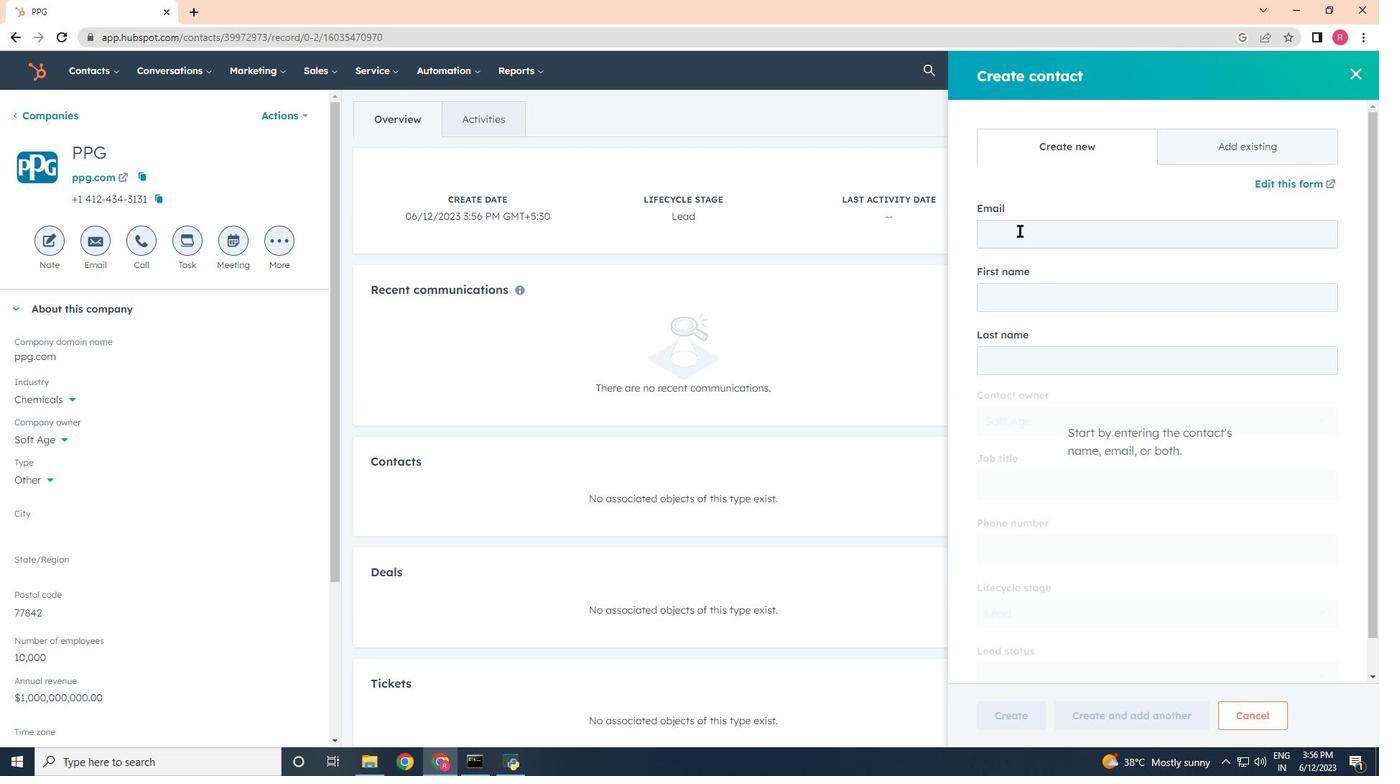 
Action: Key pressed <Key.shift>Kashvi21<Key.shift>Singh<Key.shift><Key.shift><Key.shift>@ppg.com
Screenshot: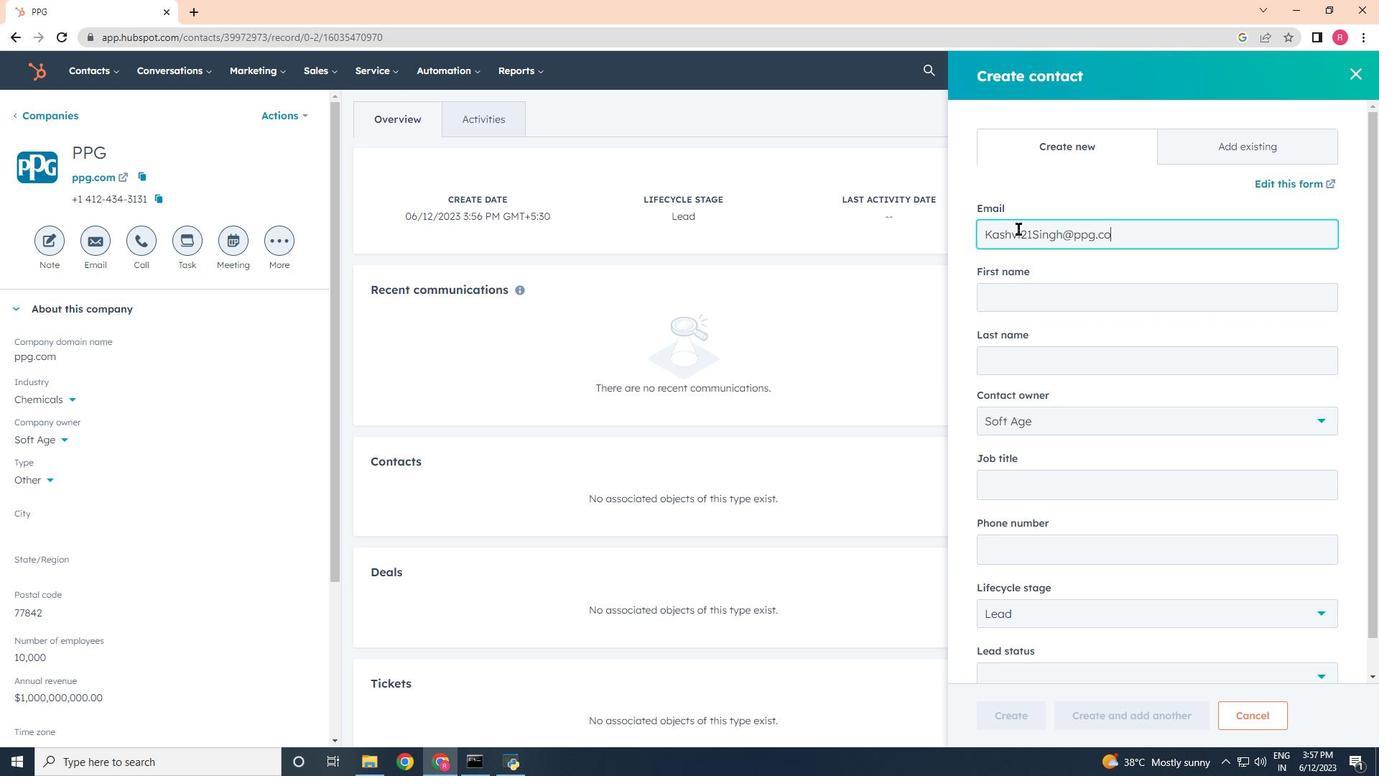 
Action: Mouse moved to (1029, 291)
Screenshot: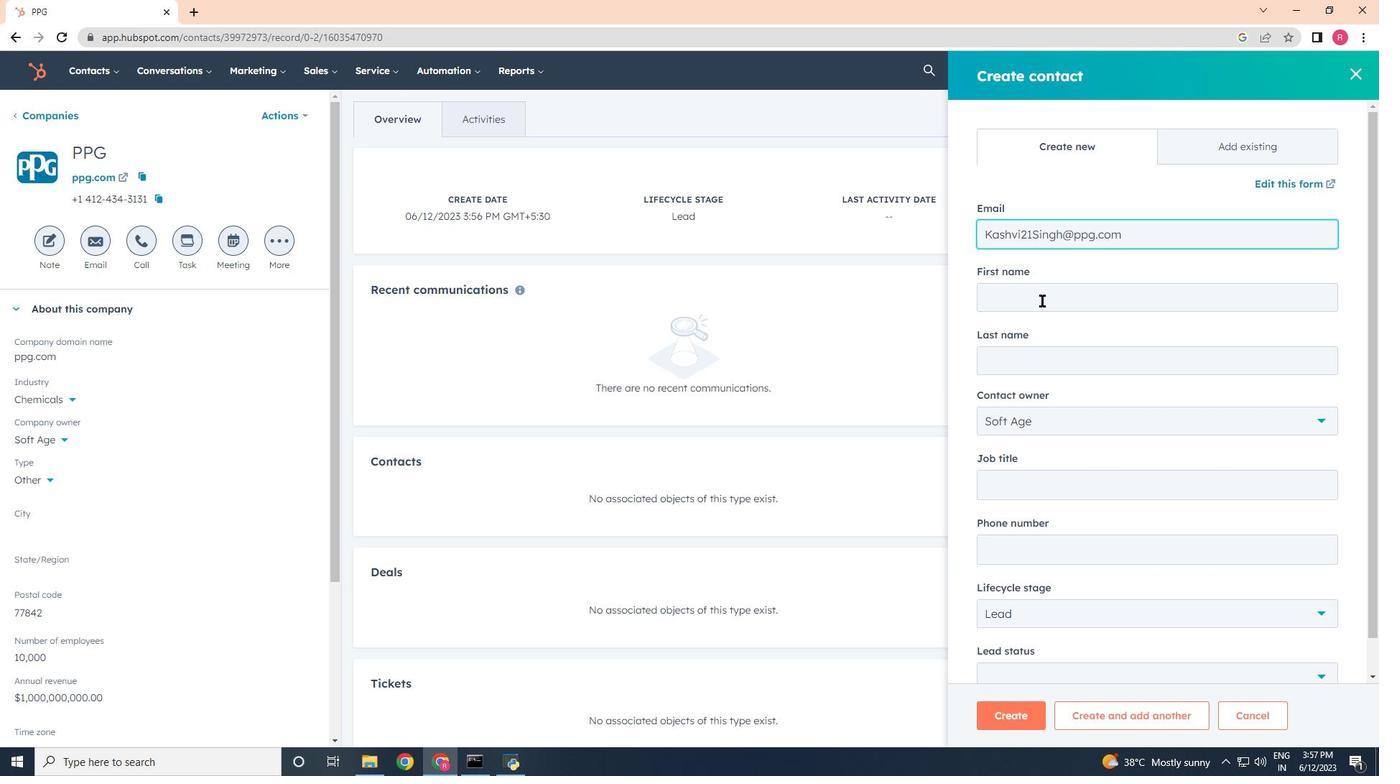 
Action: Mouse pressed left at (1029, 291)
Screenshot: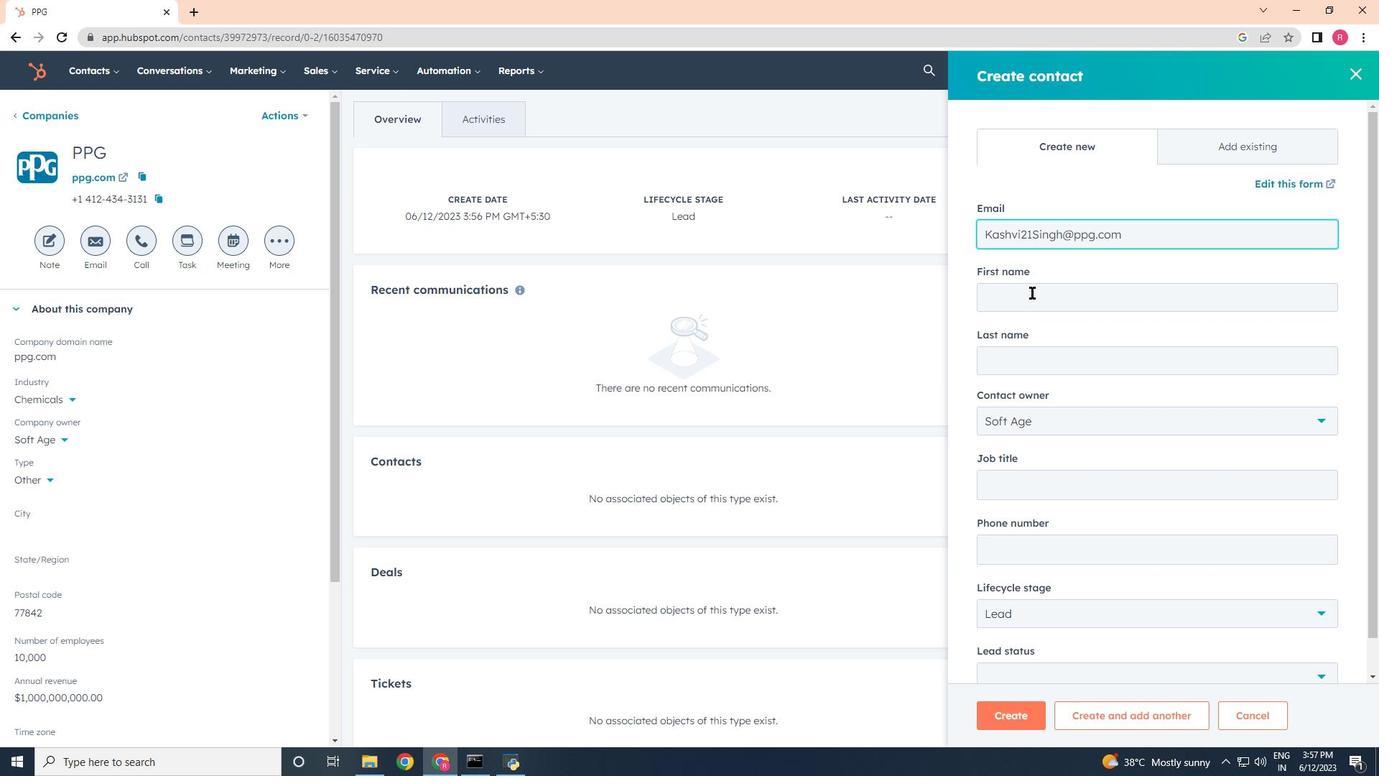 
Action: Key pressed <Key.shift>Kashvi<Key.tab><Key.shift>Singh
Screenshot: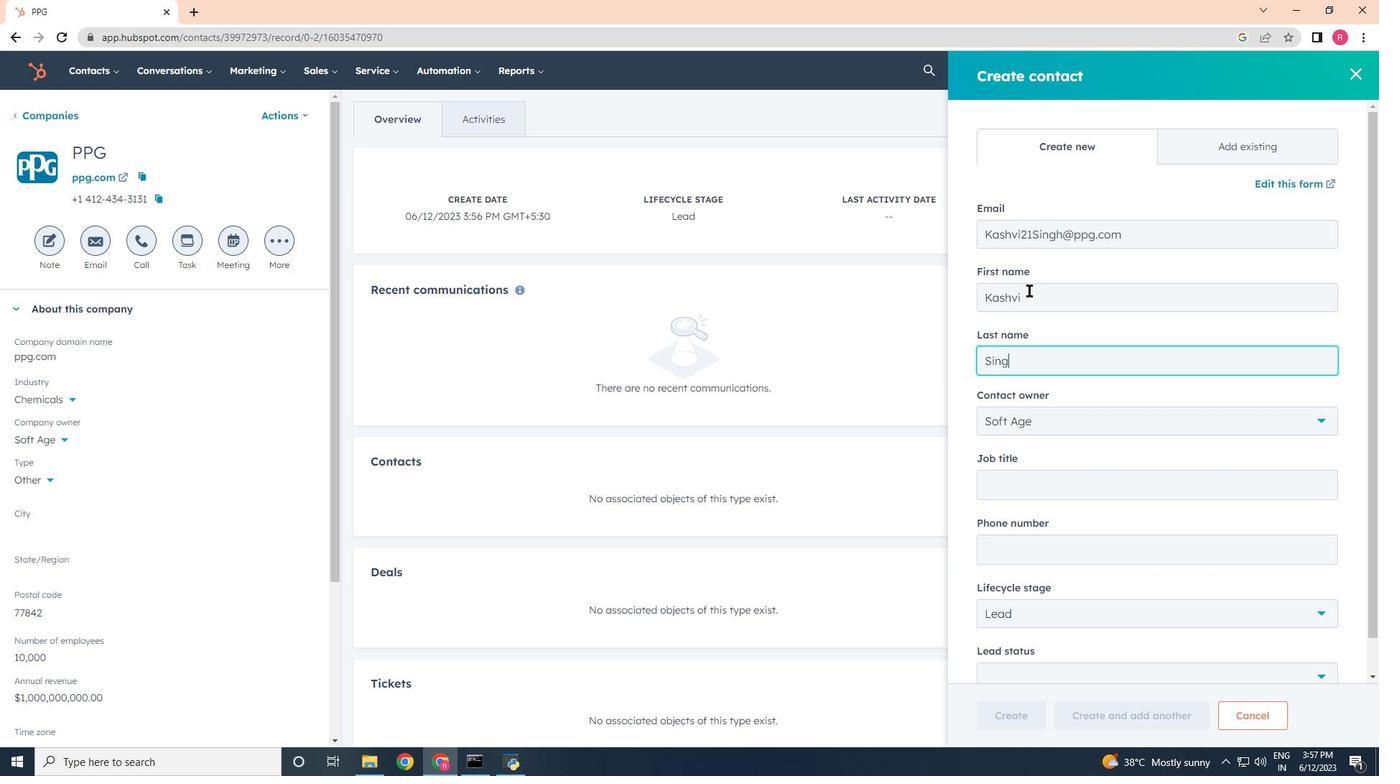 
Action: Mouse moved to (1030, 474)
Screenshot: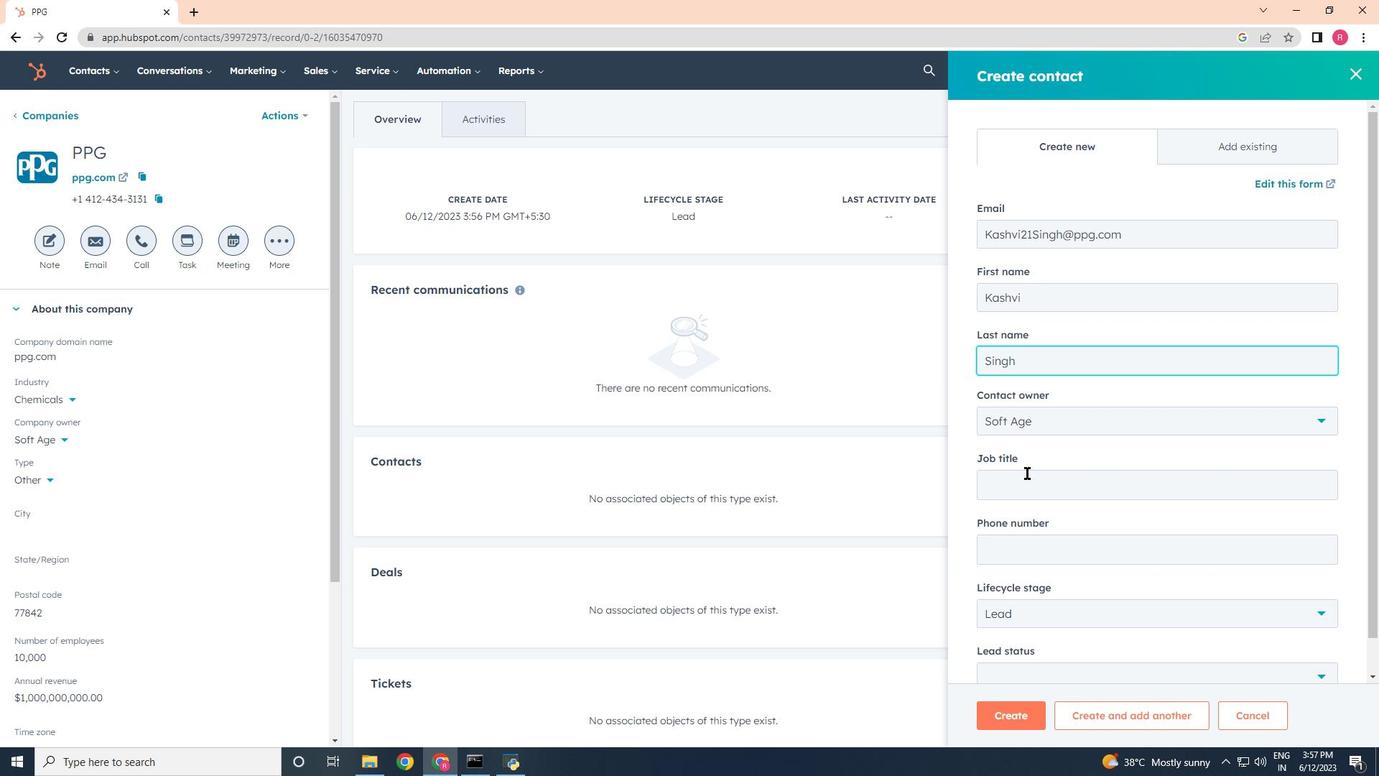 
Action: Mouse pressed left at (1030, 474)
Screenshot: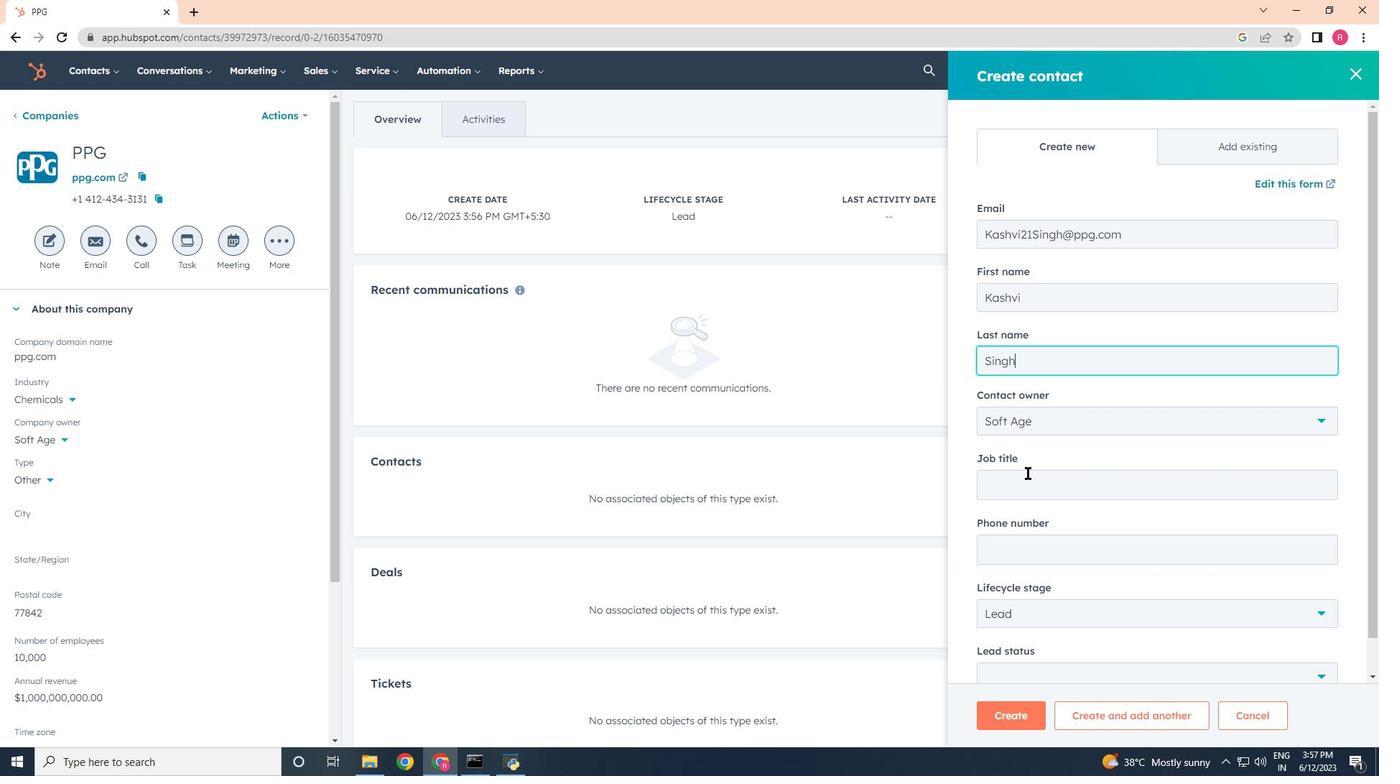 
Action: Mouse moved to (1030, 472)
Screenshot: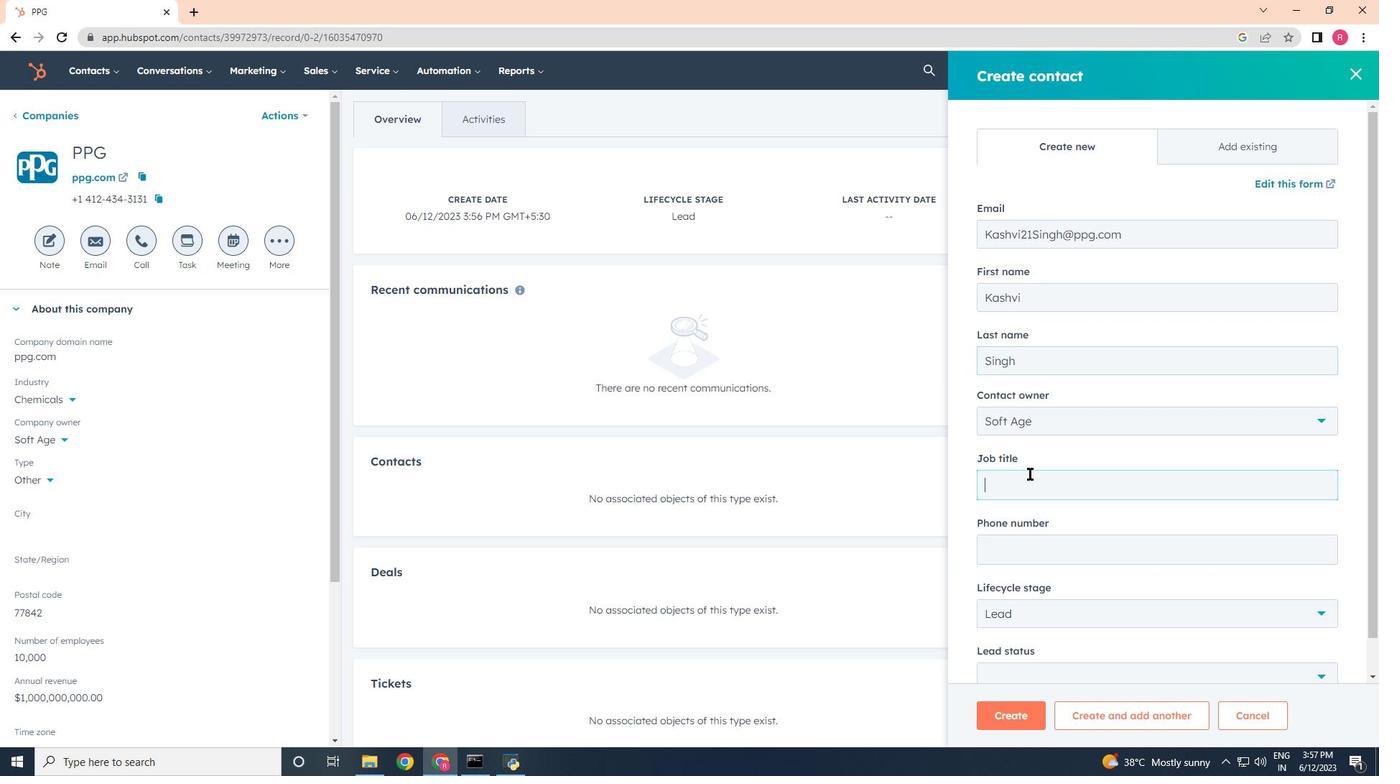 
Action: Key pressed <Key.shift>Rec<Key.backspace>search<Key.space><Key.shift>Analyst
Screenshot: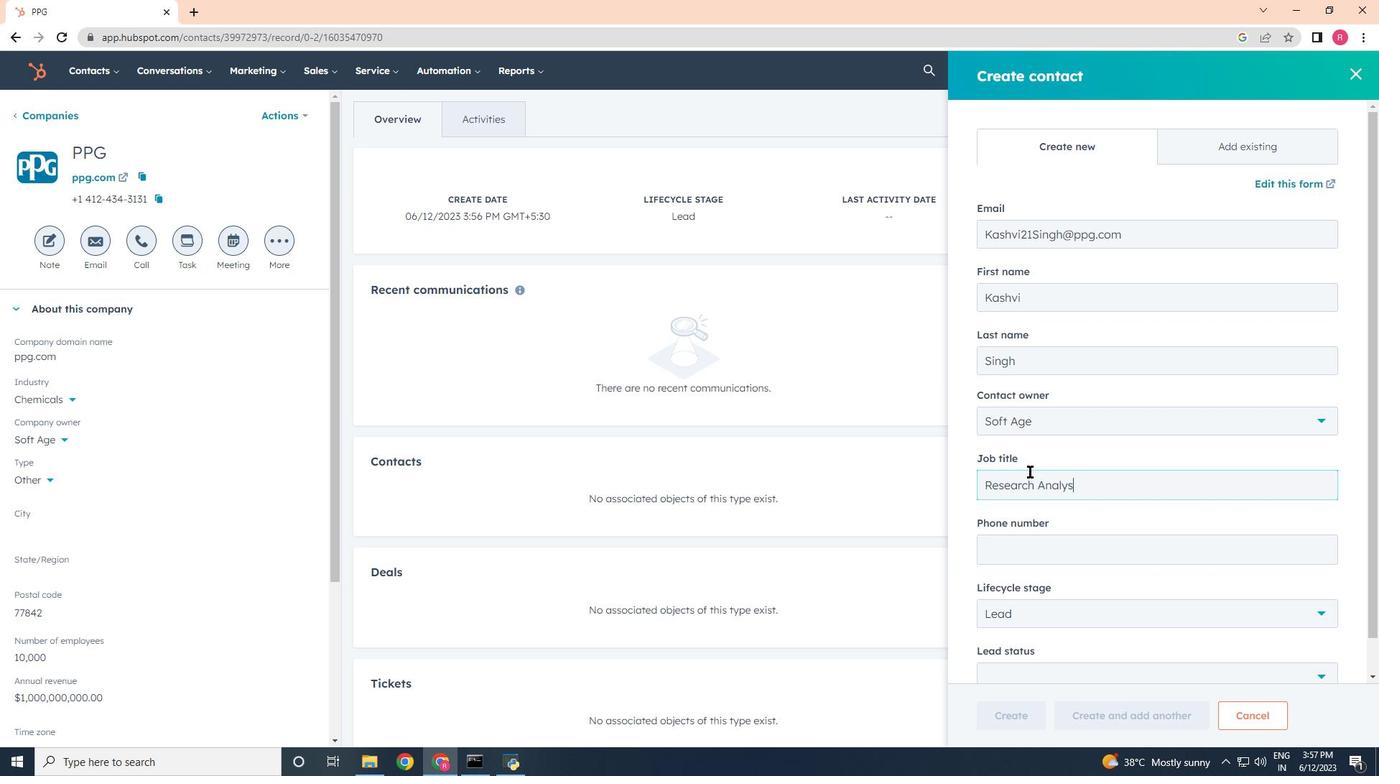 
Action: Mouse moved to (1050, 557)
Screenshot: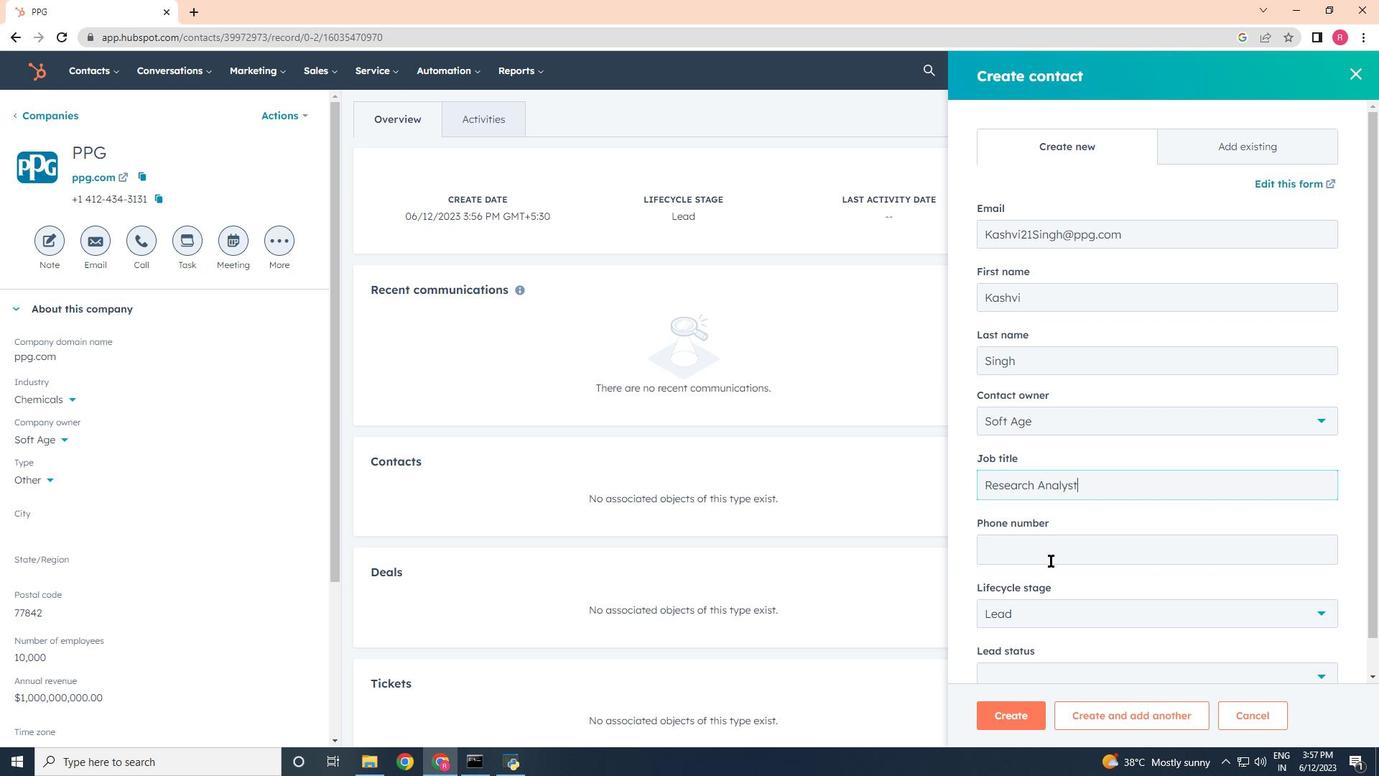 
Action: Mouse pressed left at (1050, 557)
Screenshot: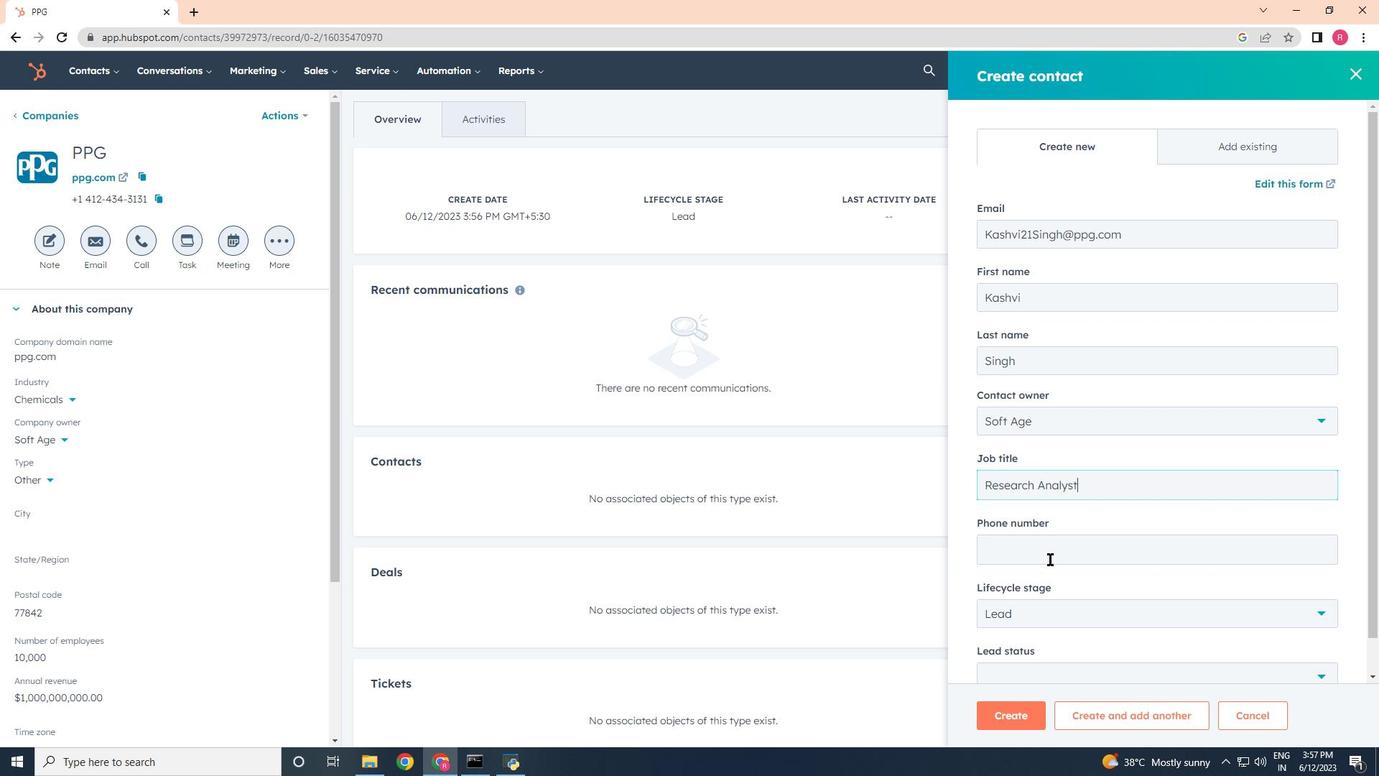 
Action: Key pressed 6175554569
Screenshot: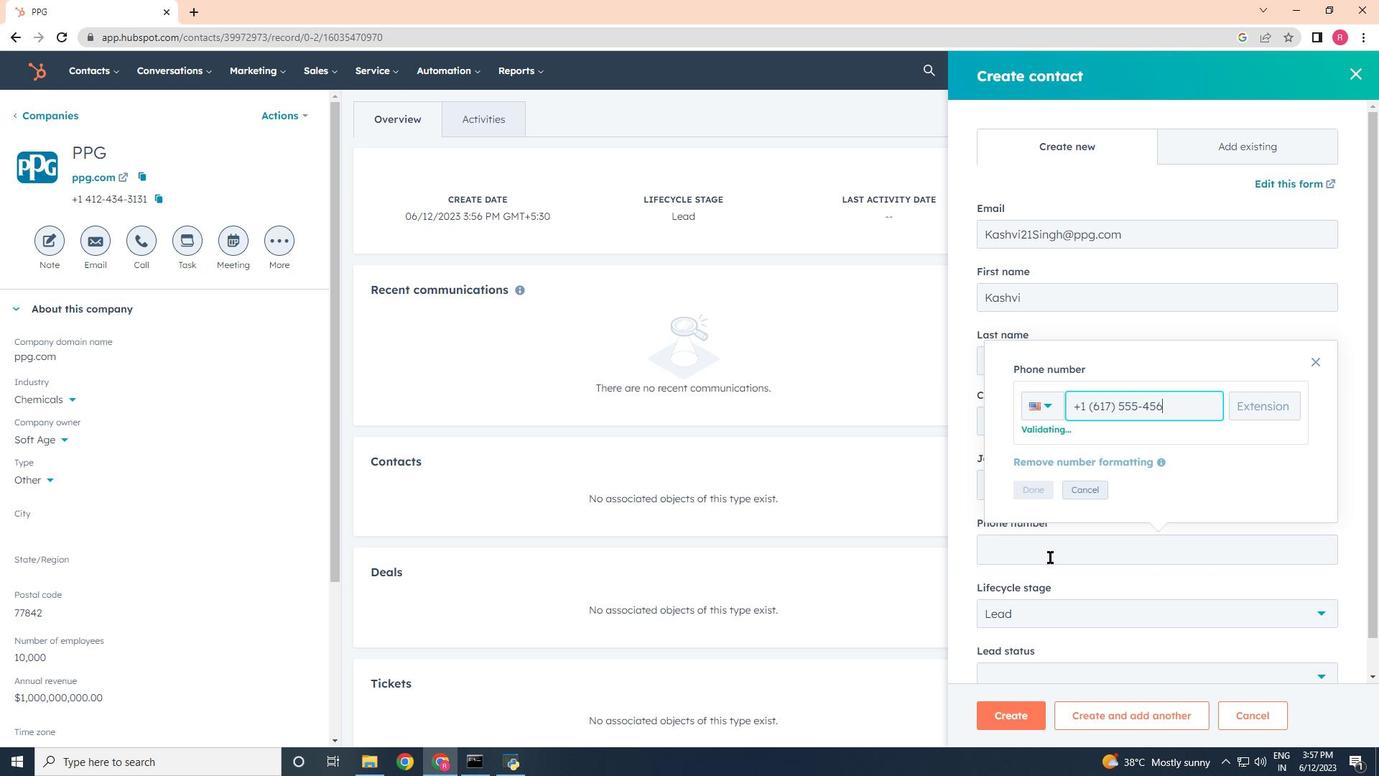 
Action: Mouse moved to (1038, 488)
Screenshot: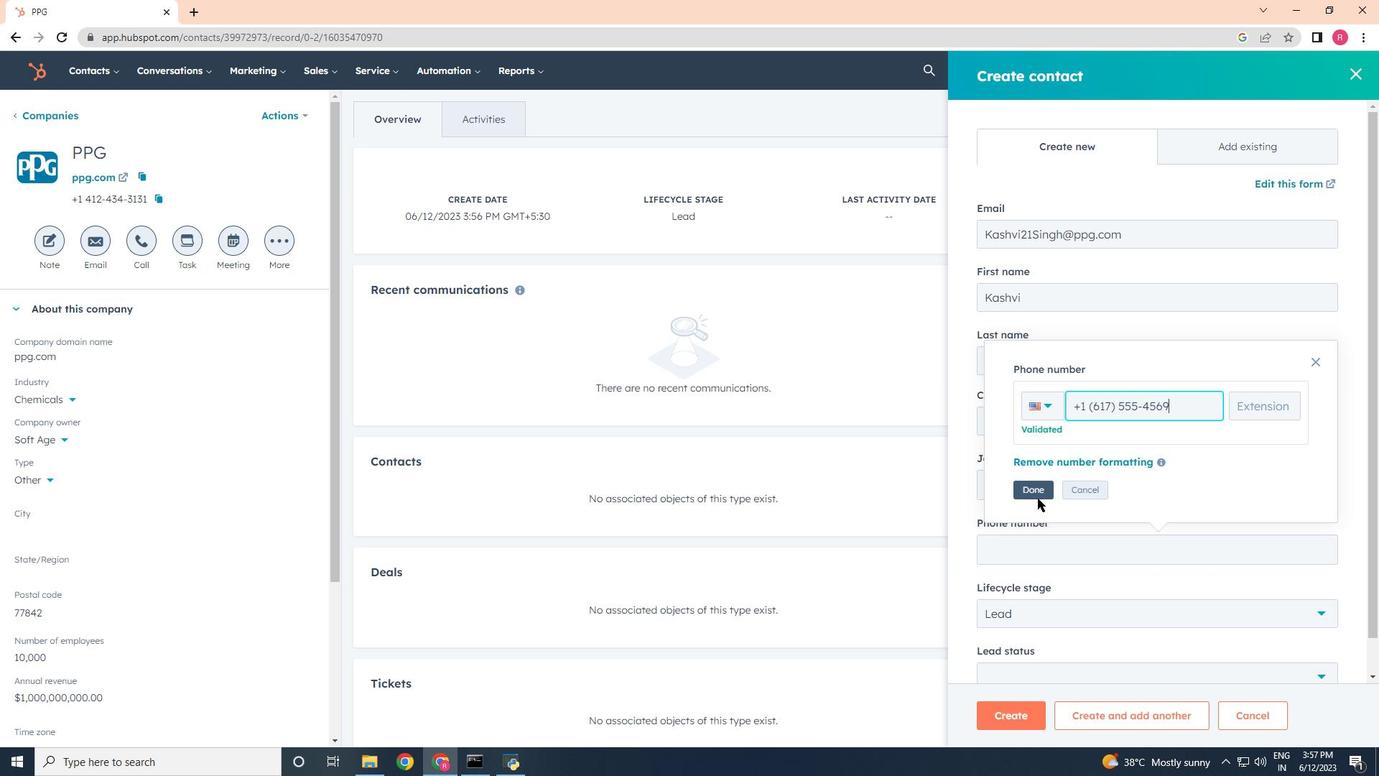 
Action: Mouse pressed left at (1038, 488)
Screenshot: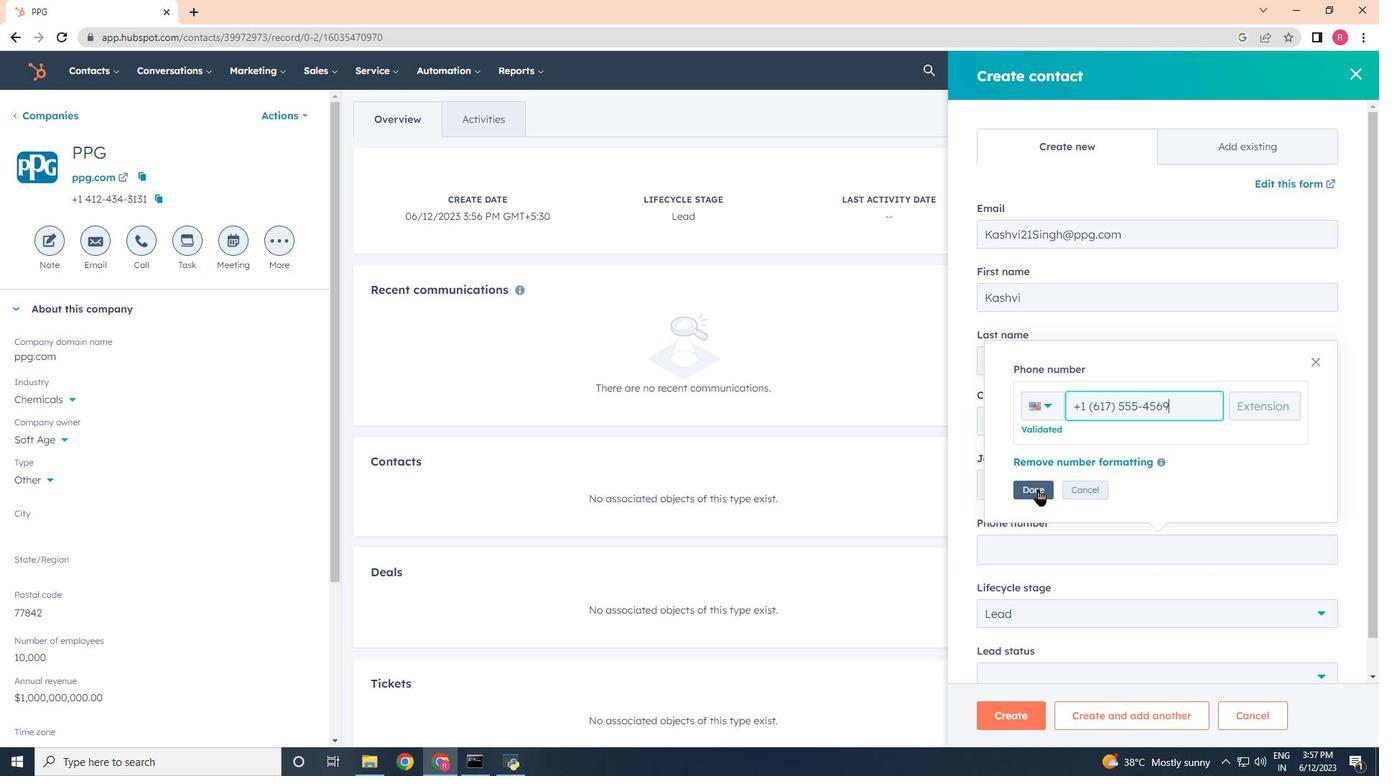 
Action: Mouse moved to (1032, 612)
Screenshot: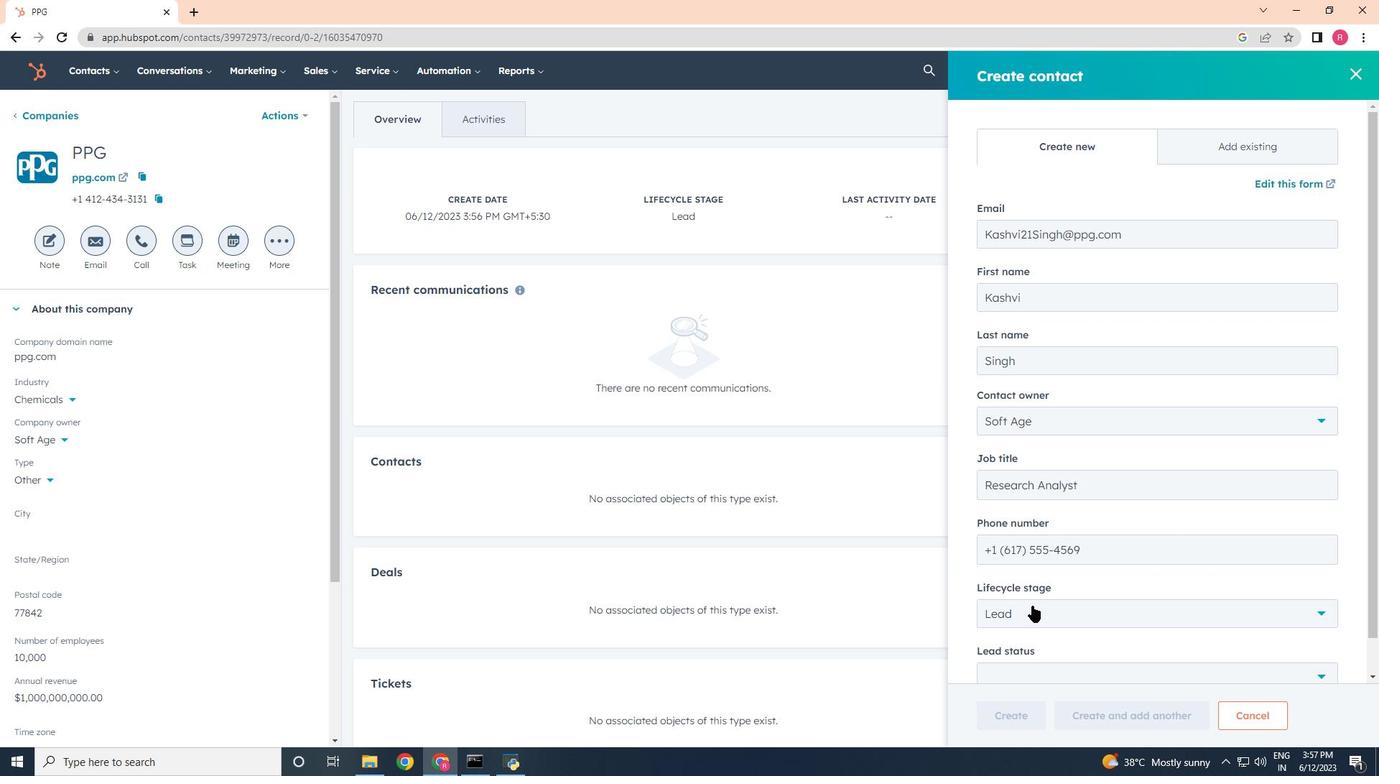 
Action: Mouse pressed left at (1032, 612)
Screenshot: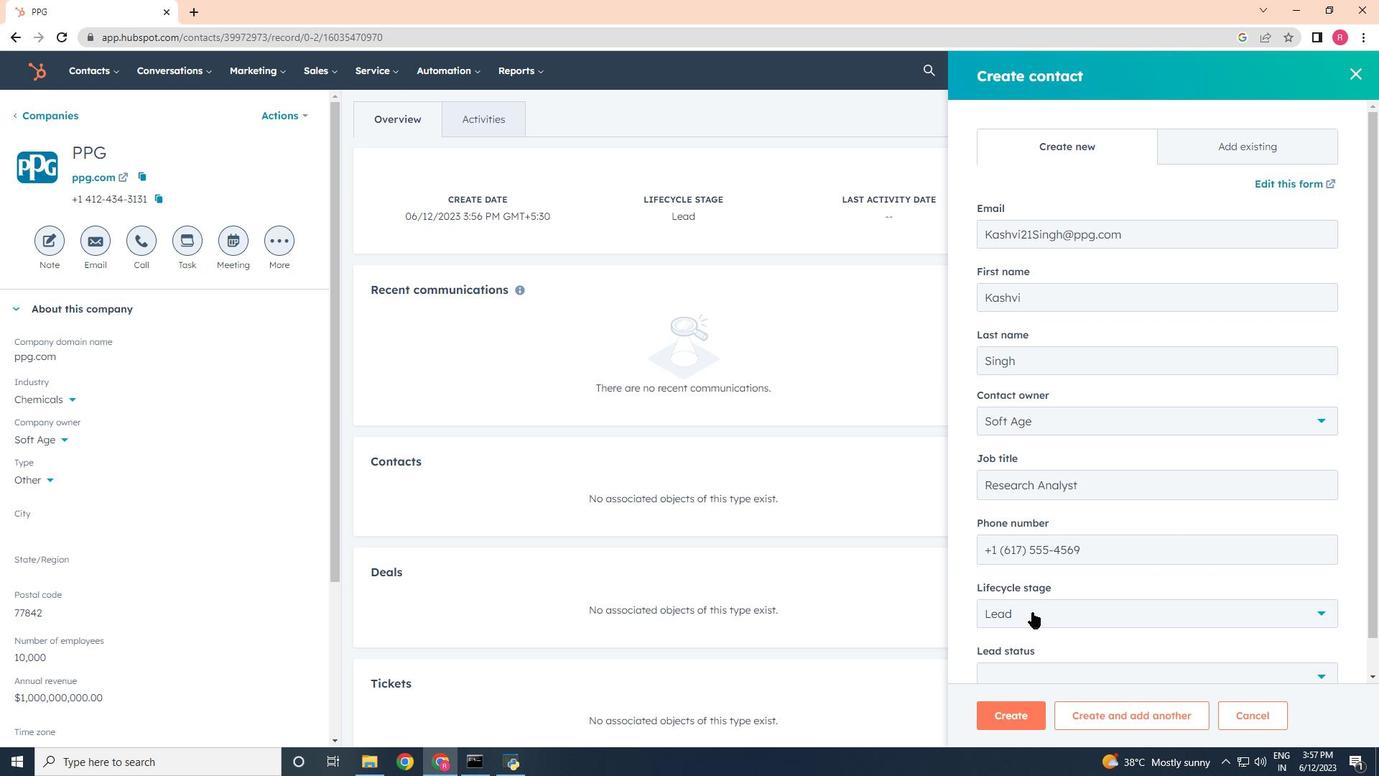 
Action: Mouse moved to (1008, 480)
Screenshot: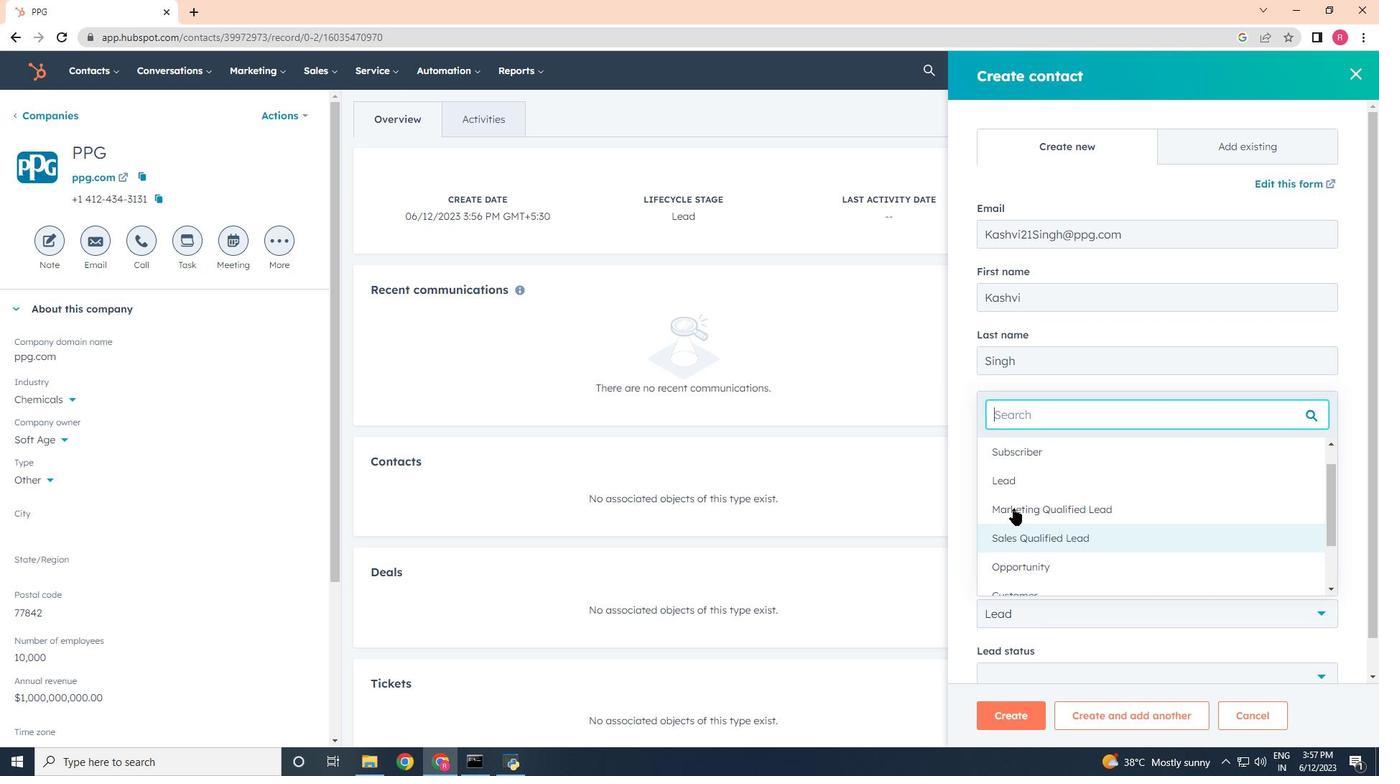 
Action: Mouse pressed left at (1008, 480)
Screenshot: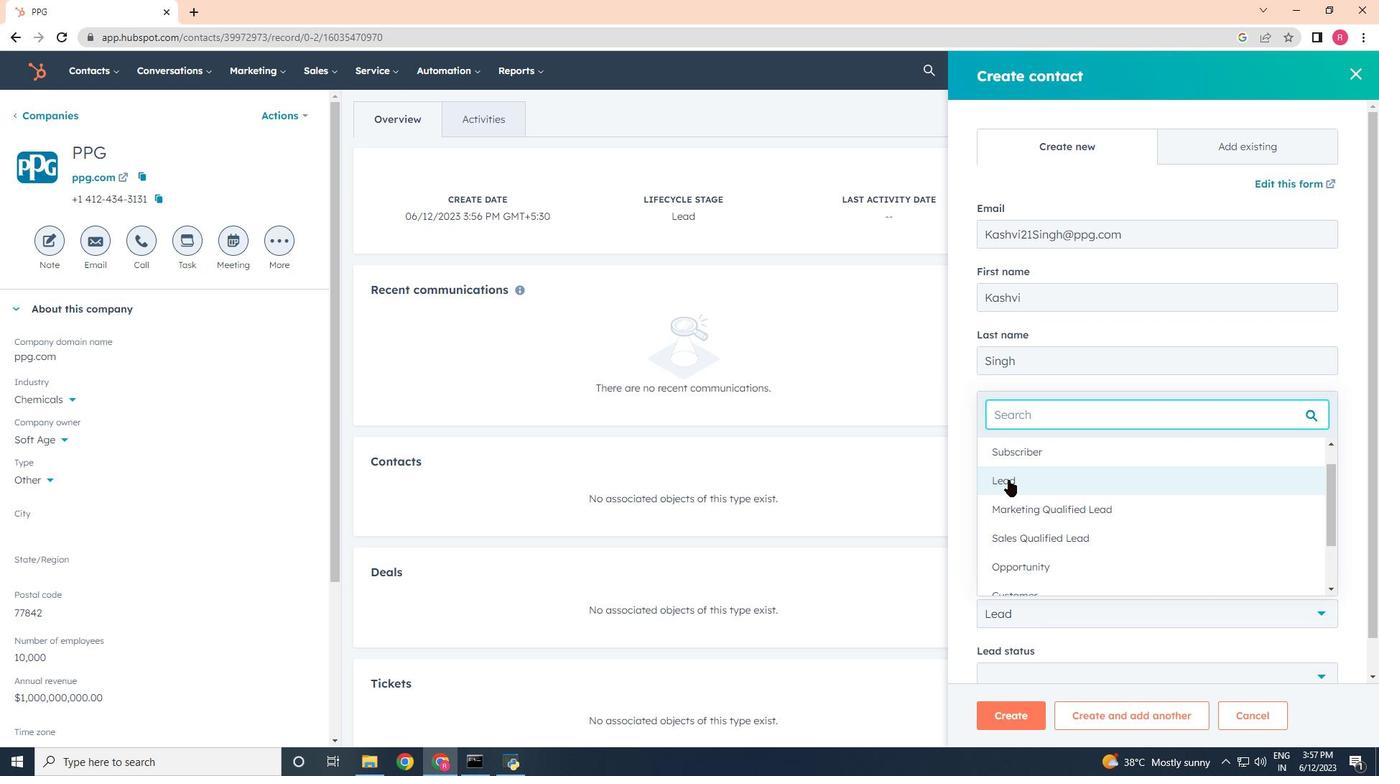 
Action: Mouse moved to (1016, 563)
Screenshot: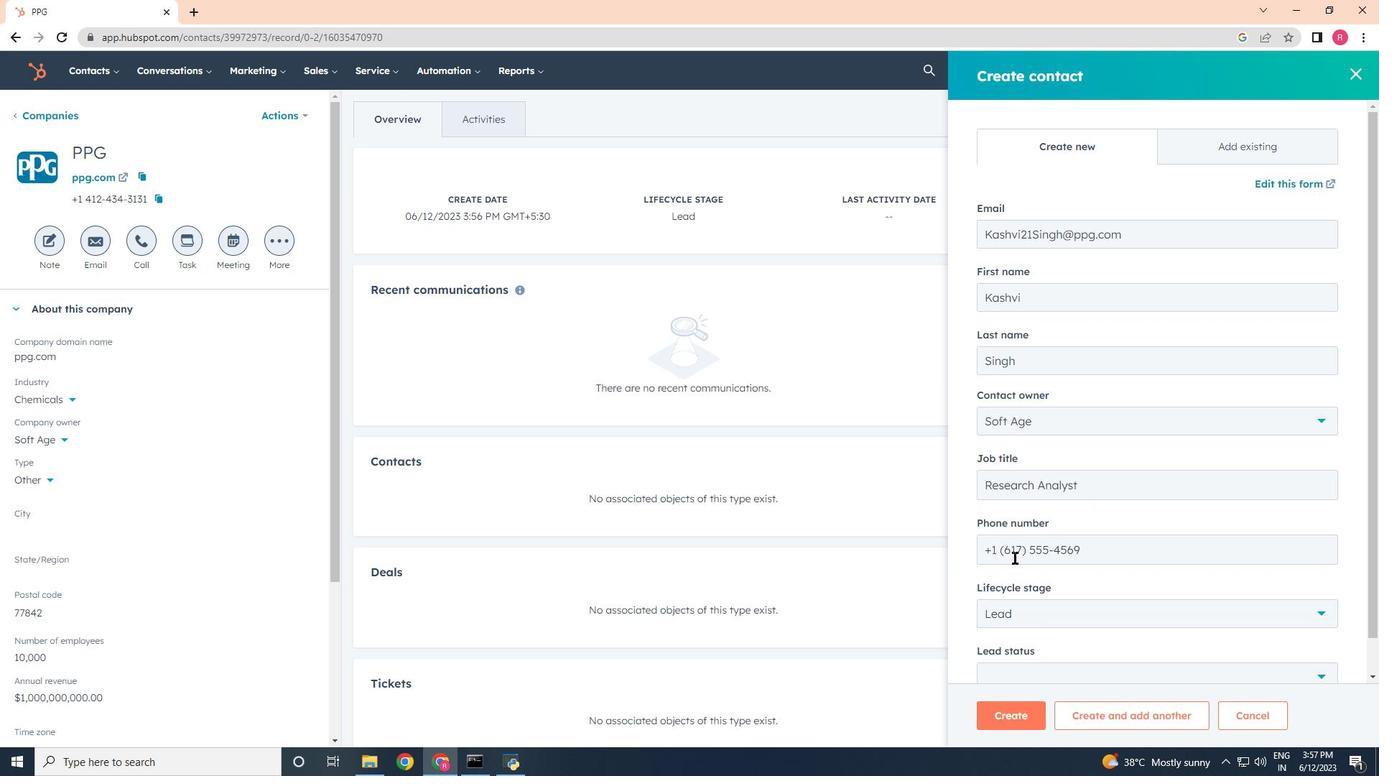 
Action: Mouse scrolled (1016, 562) with delta (0, 0)
Screenshot: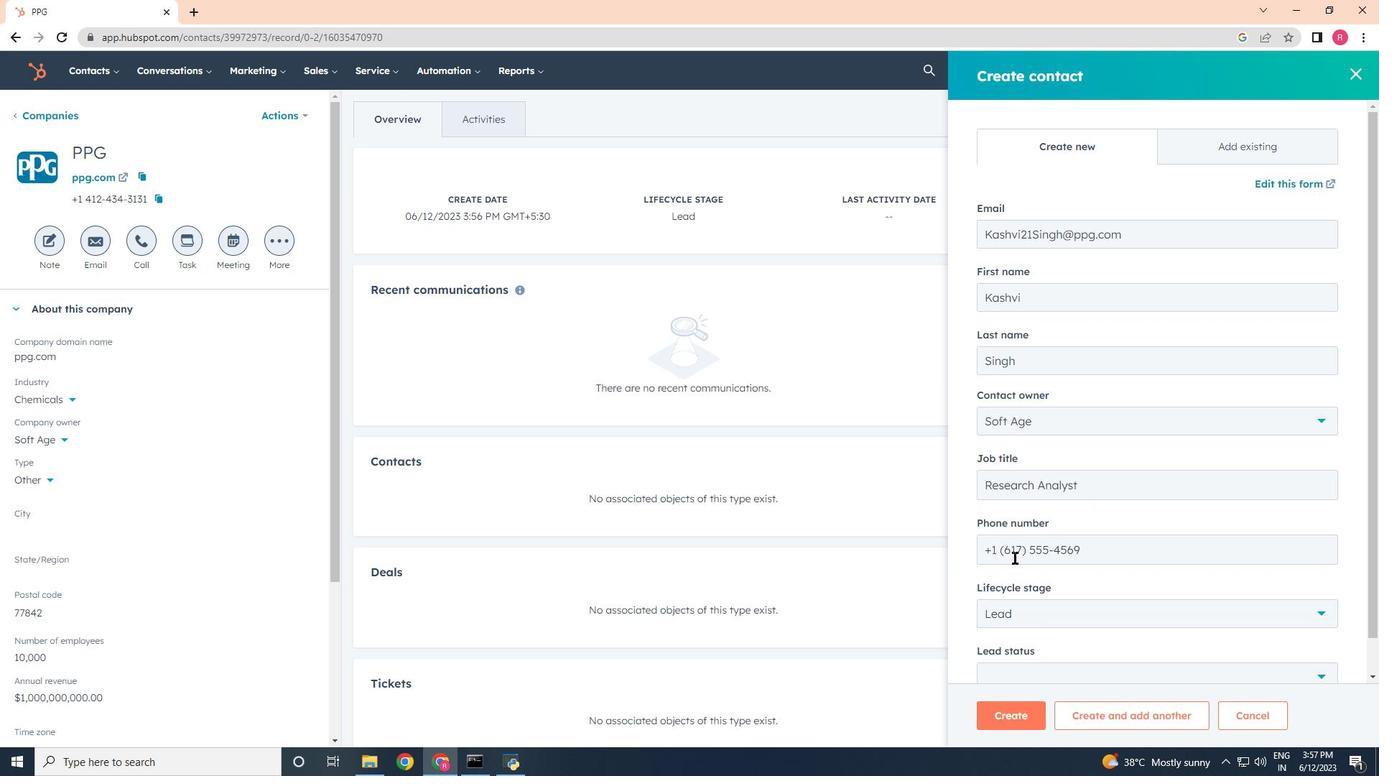 
Action: Mouse moved to (1016, 564)
Screenshot: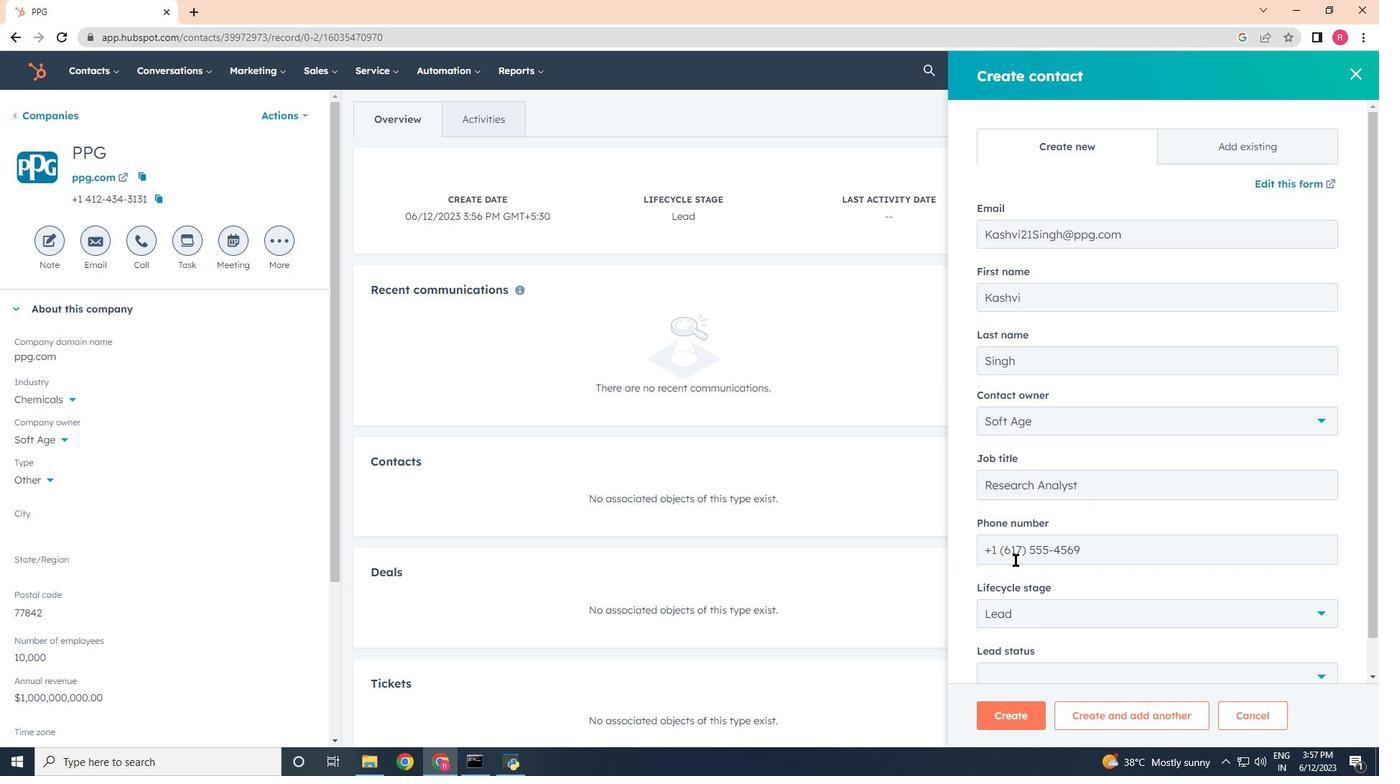 
Action: Mouse scrolled (1016, 564) with delta (0, 0)
Screenshot: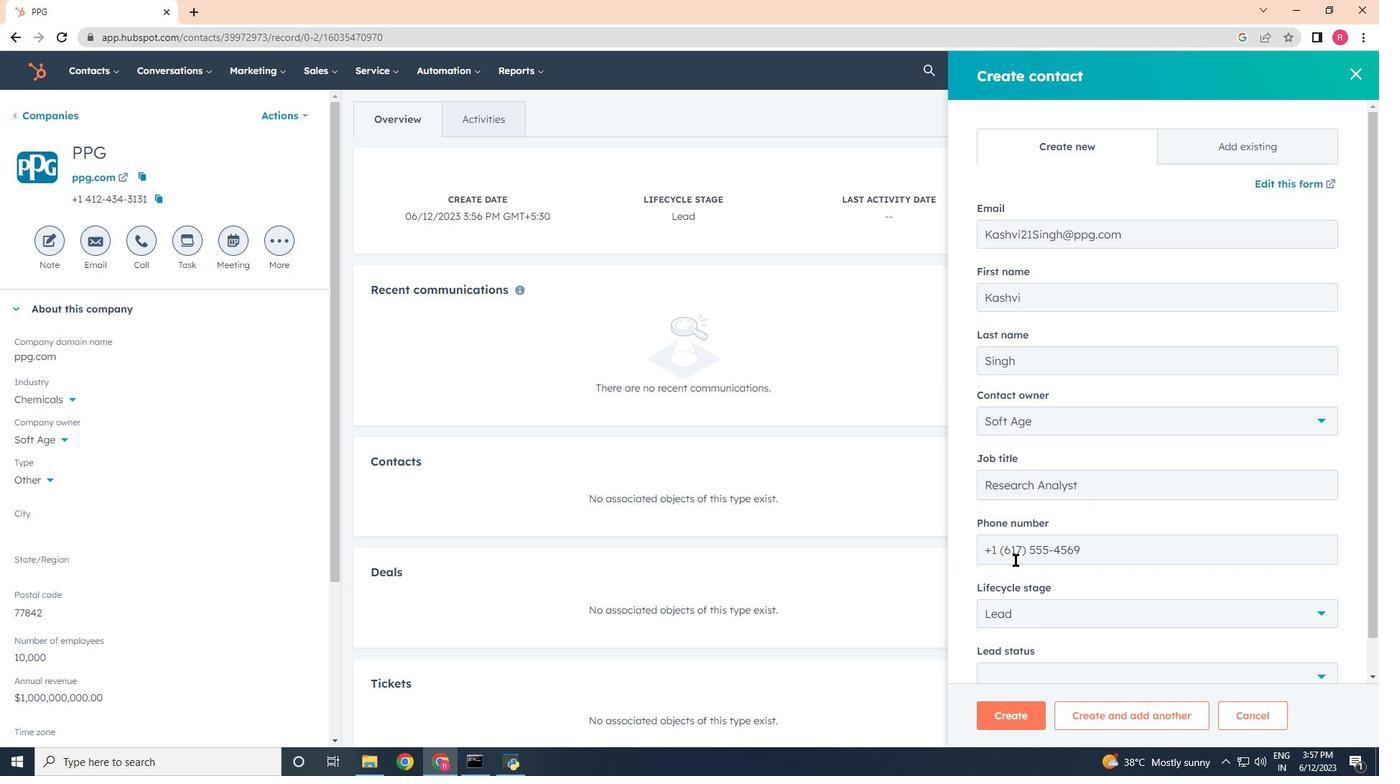 
Action: Mouse scrolled (1016, 564) with delta (0, 0)
Screenshot: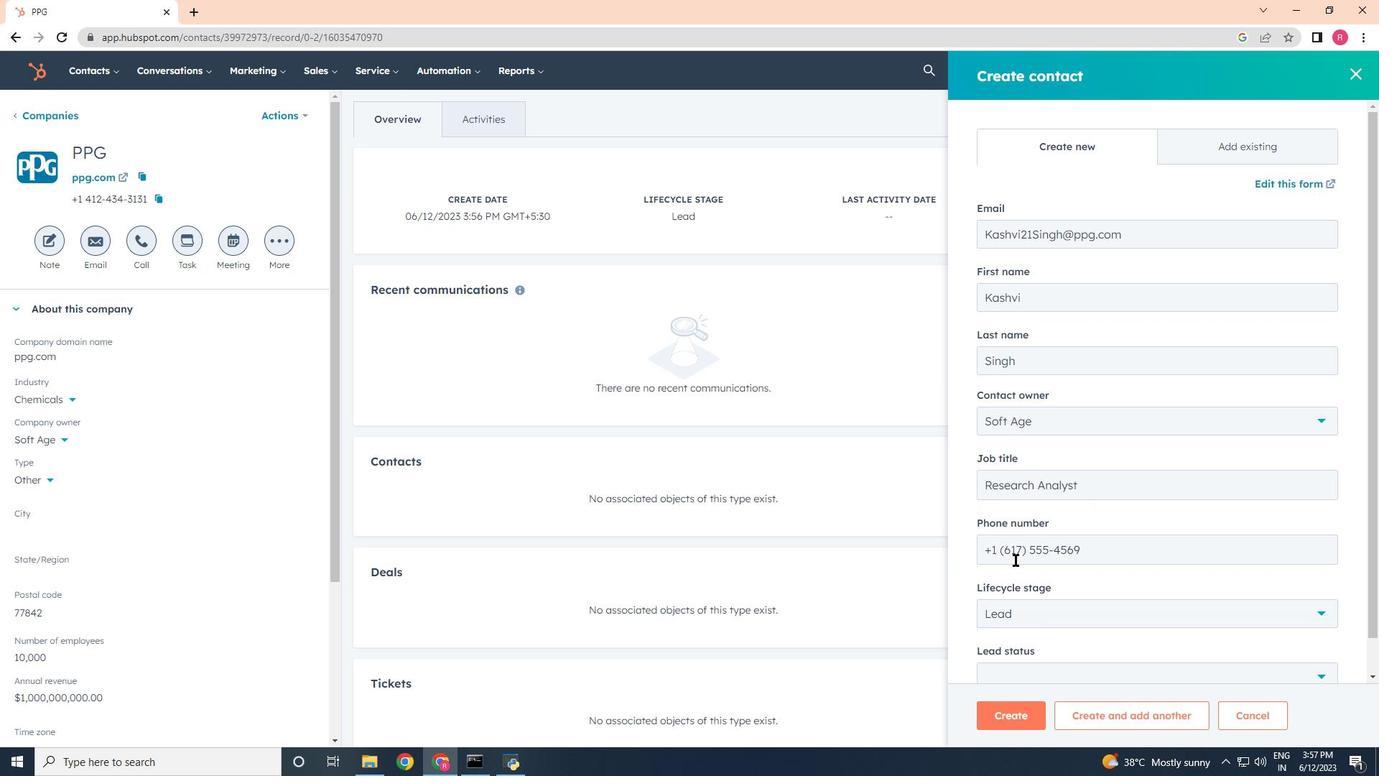 
Action: Mouse moved to (1038, 637)
Screenshot: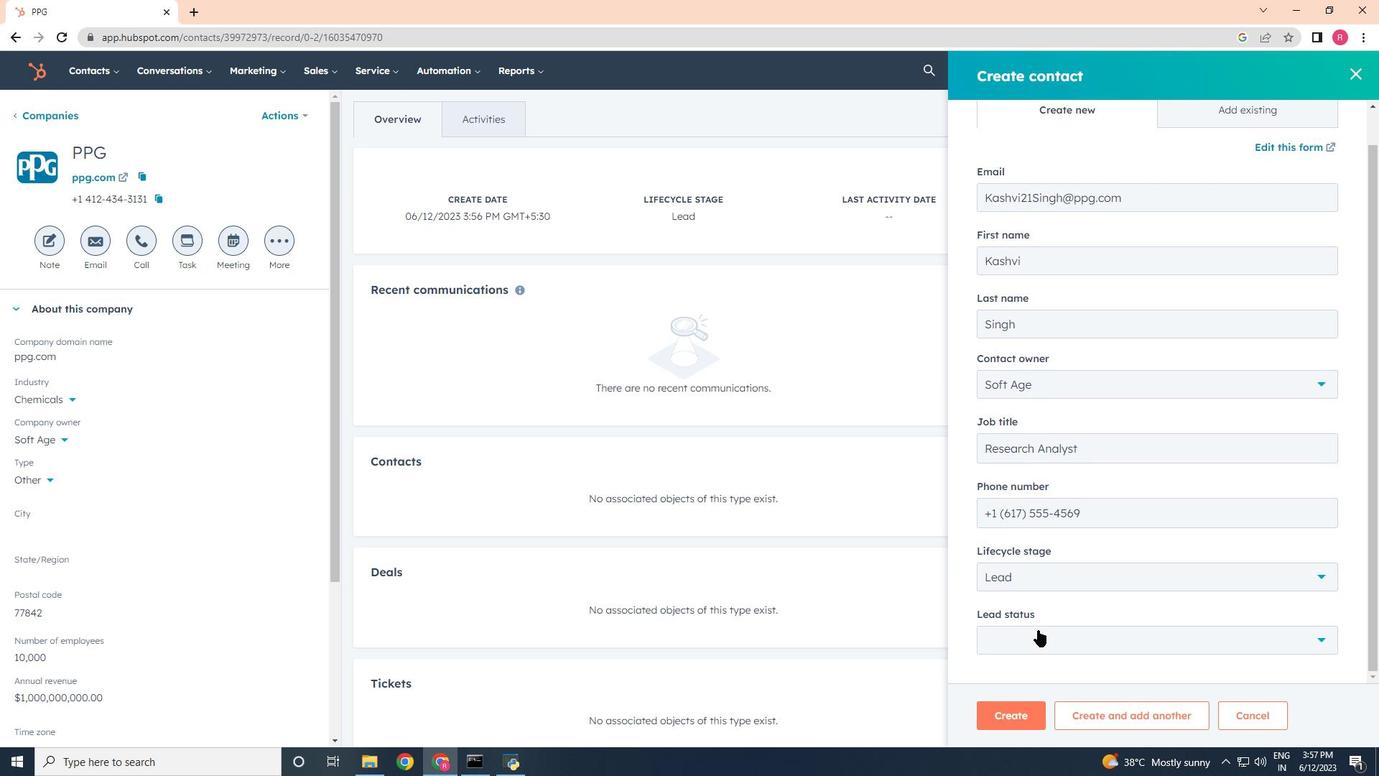 
Action: Mouse pressed left at (1038, 637)
Screenshot: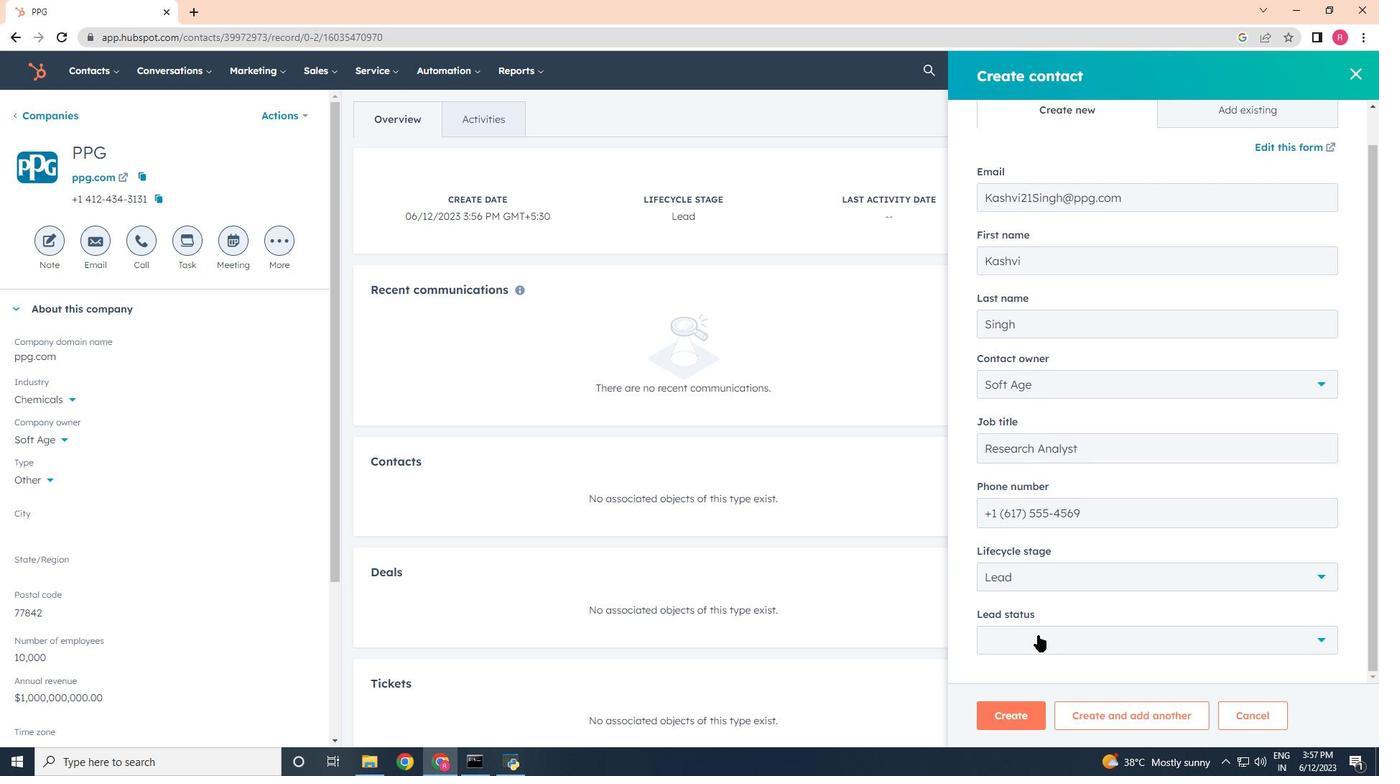 
Action: Mouse moved to (1015, 541)
Screenshot: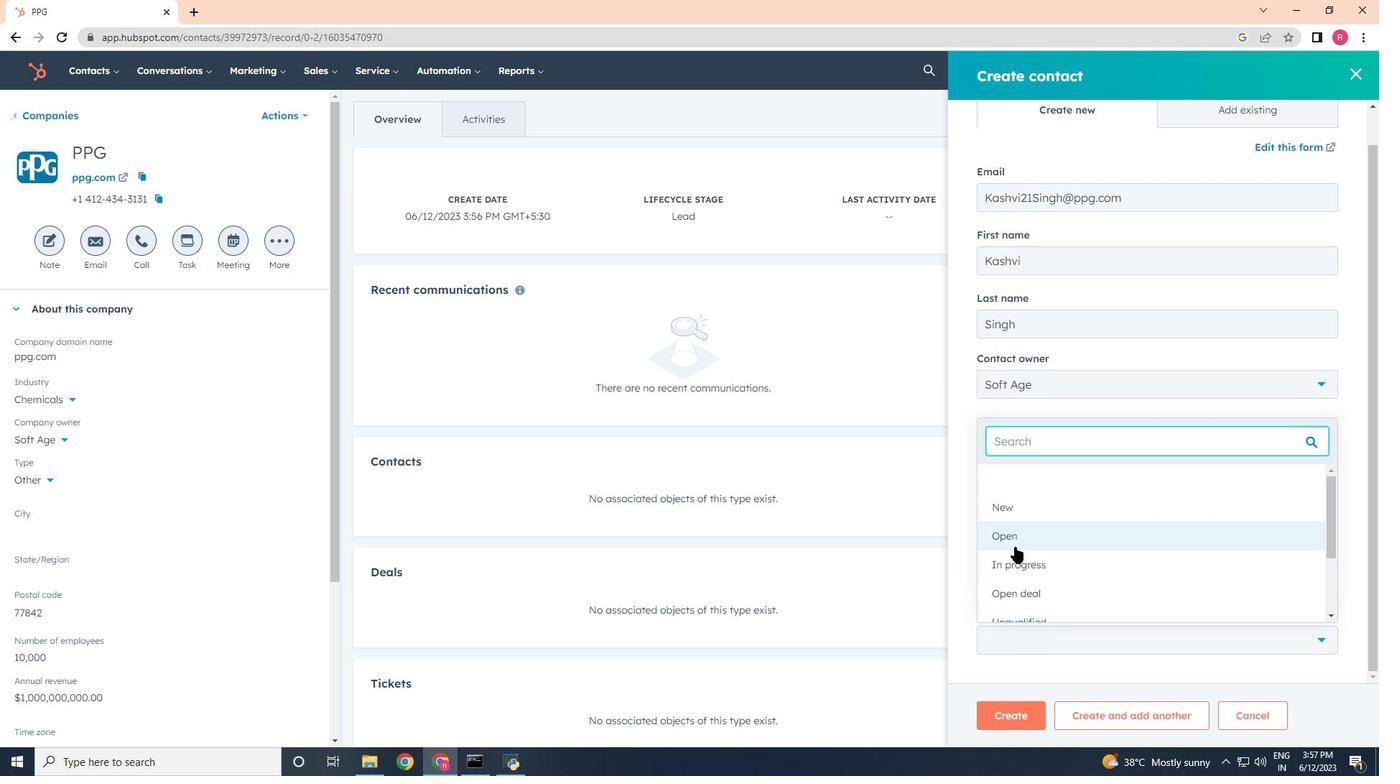 
Action: Mouse pressed left at (1015, 541)
Screenshot: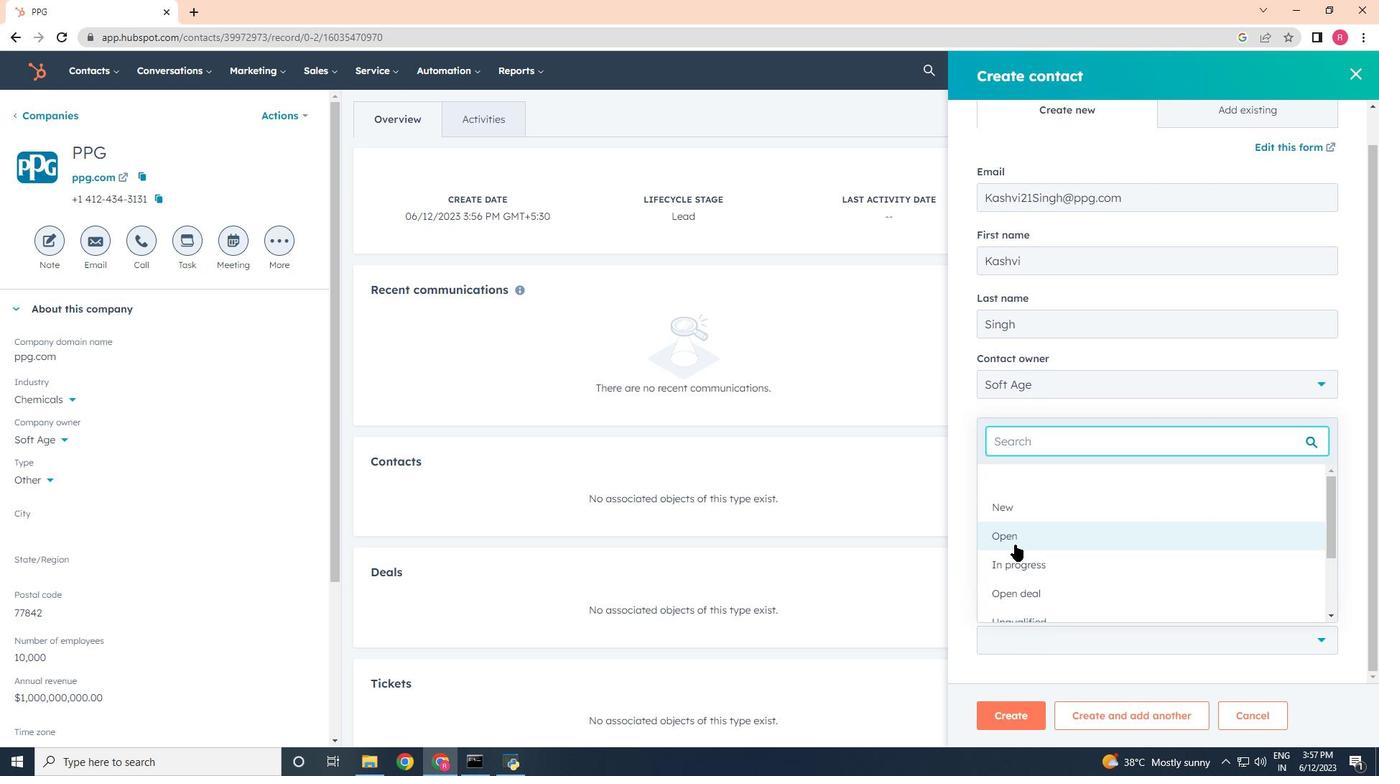 
Action: Mouse moved to (1018, 712)
Screenshot: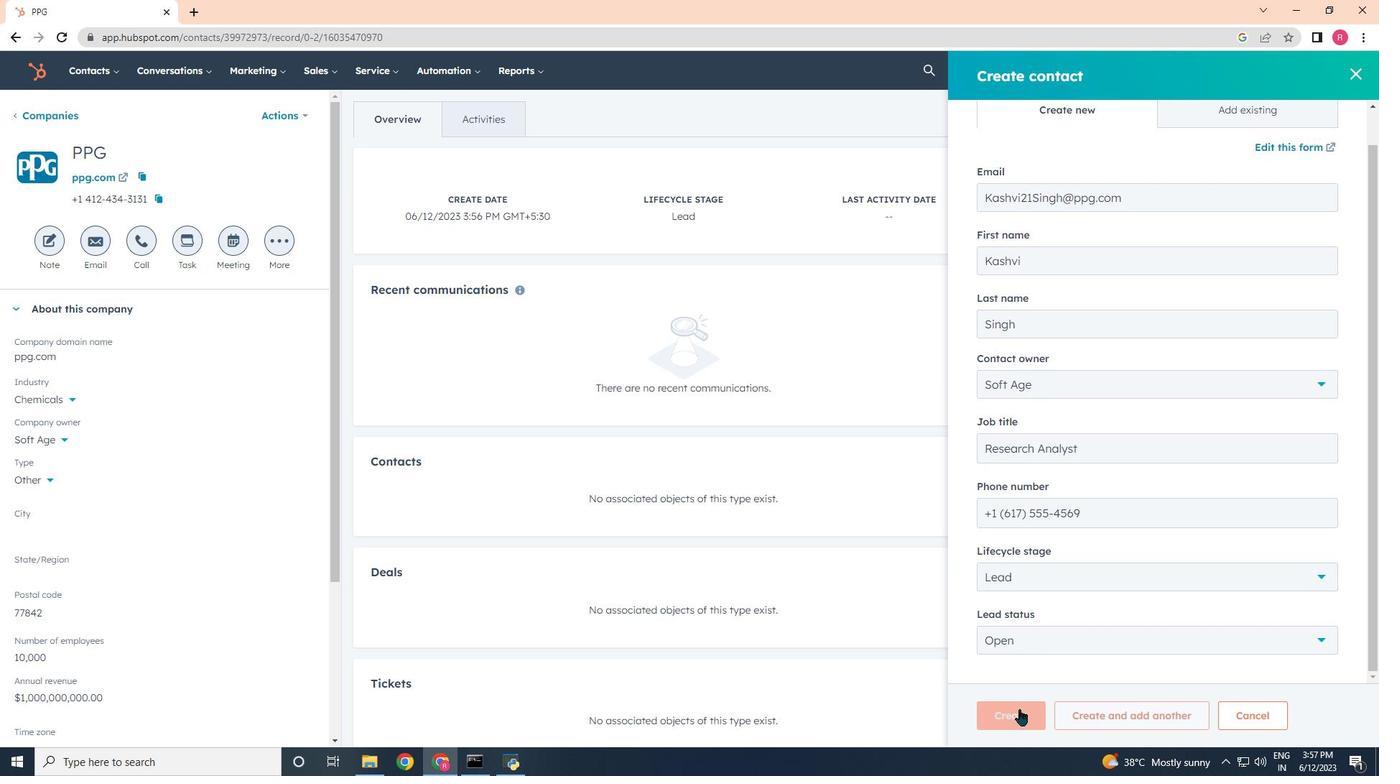 
Action: Mouse pressed left at (1018, 712)
Screenshot: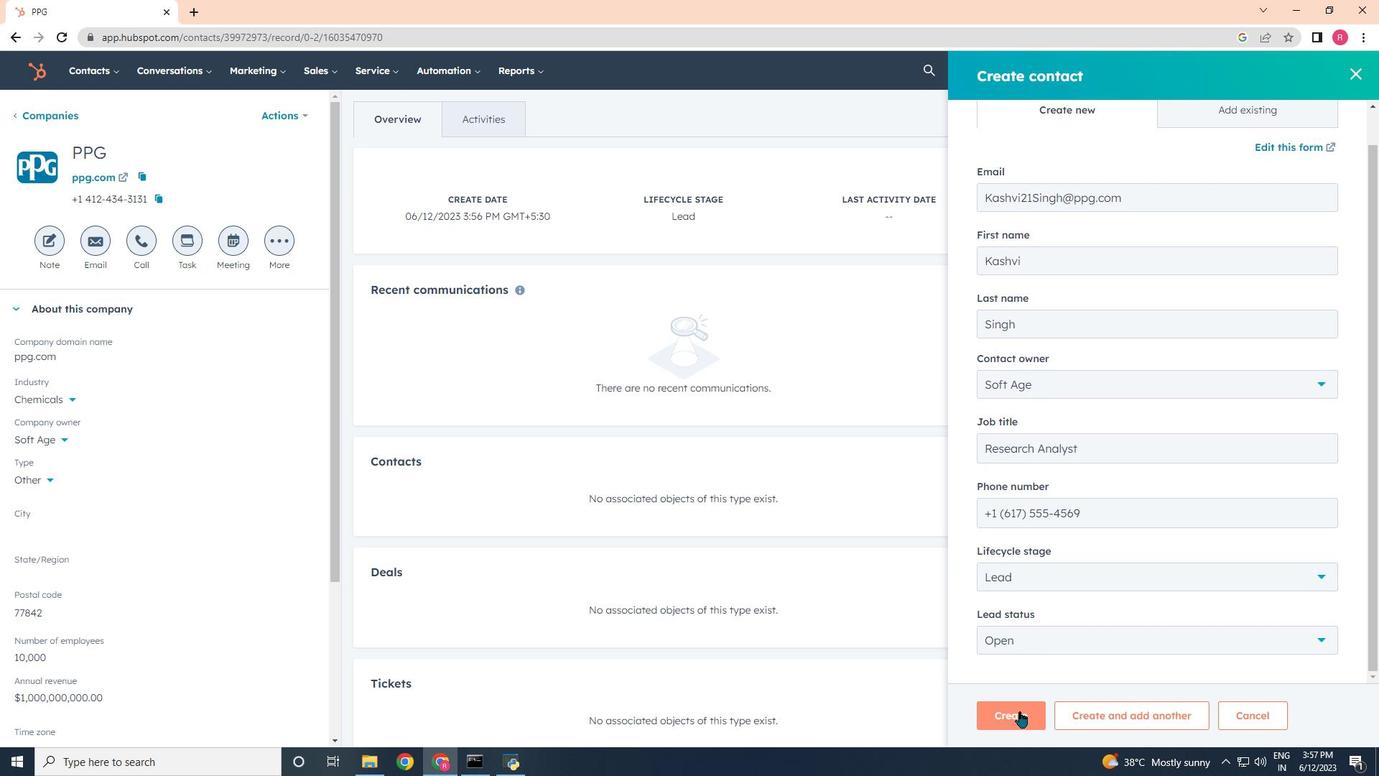 
Action: Mouse scrolled (1018, 713) with delta (0, 0)
Screenshot: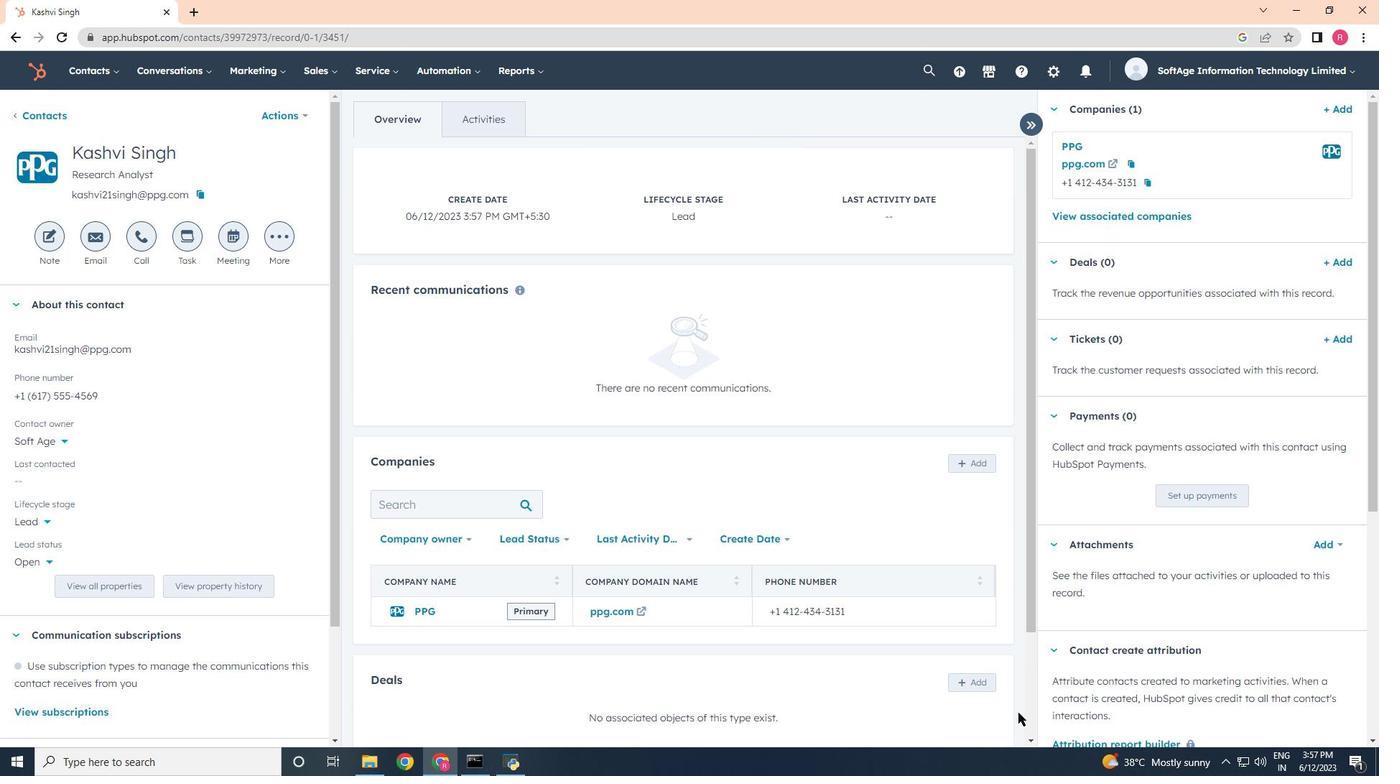 
Action: Mouse scrolled (1018, 713) with delta (0, 0)
Screenshot: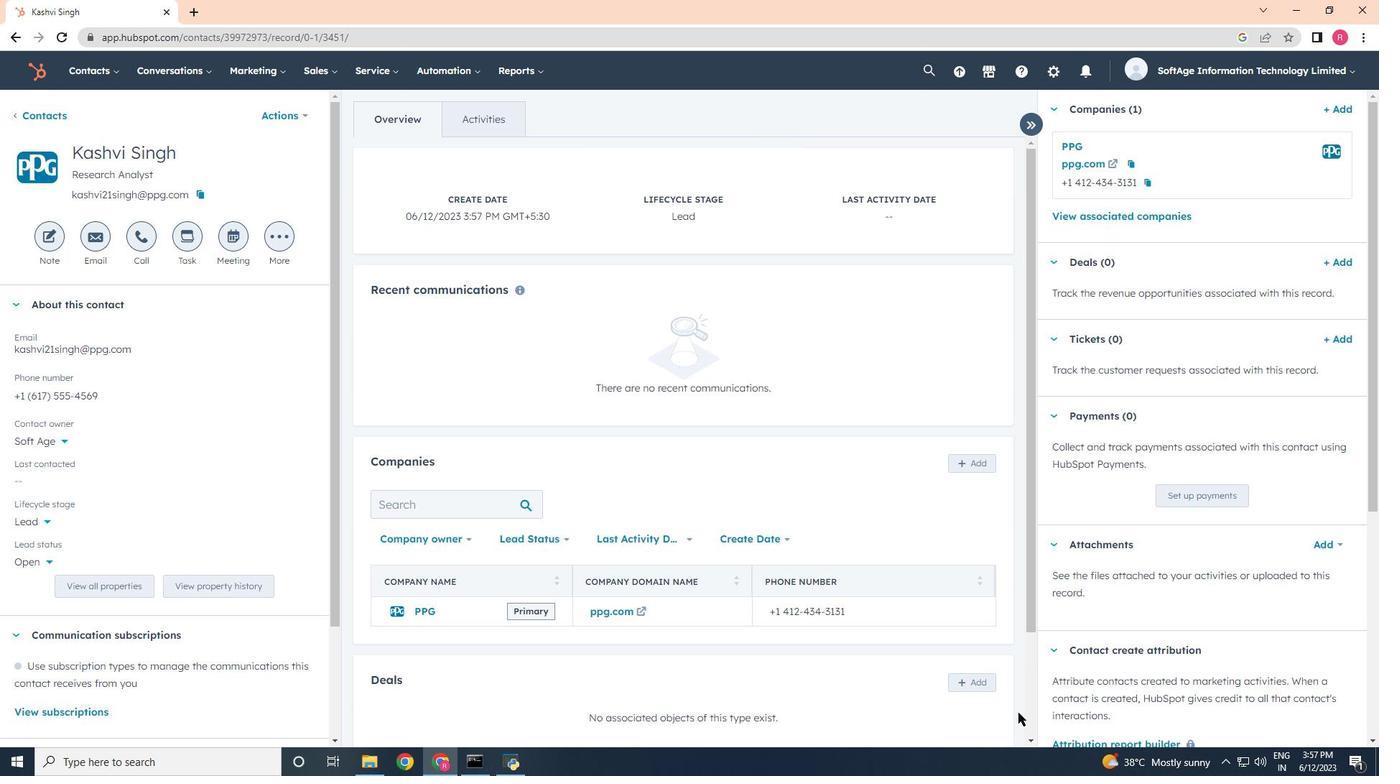 
Action: Mouse moved to (1036, 672)
Screenshot: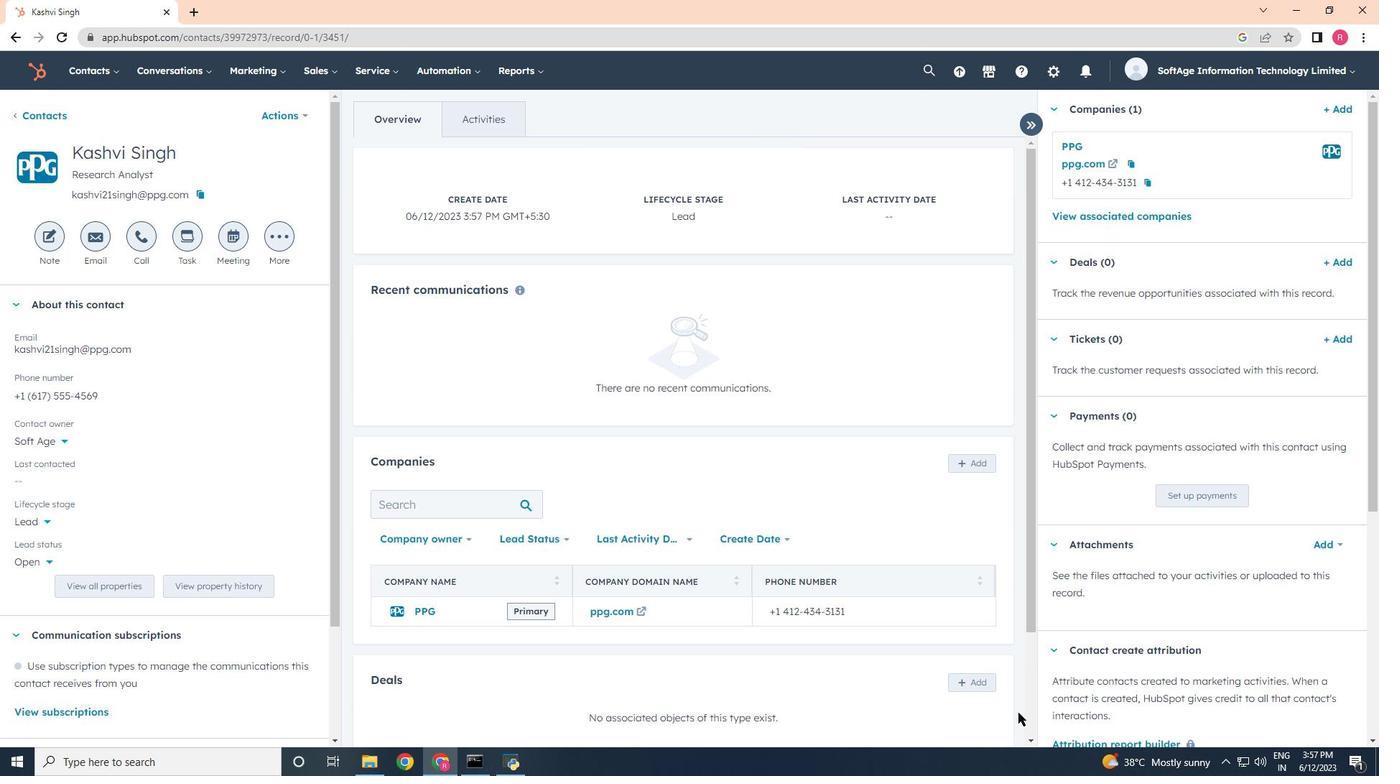 
